 Task: Search one way flight ticket for 3 adults, 3 children in premium economy from King Salmon: King Salmon Airport to Sheridan: Sheridan County Airport on 8-6-2023. Choice of flights is Delta. Number of bags: 9 checked bags. Price is upto 89000. Outbound departure time preference is 15:30.
Action: Mouse moved to (350, 160)
Screenshot: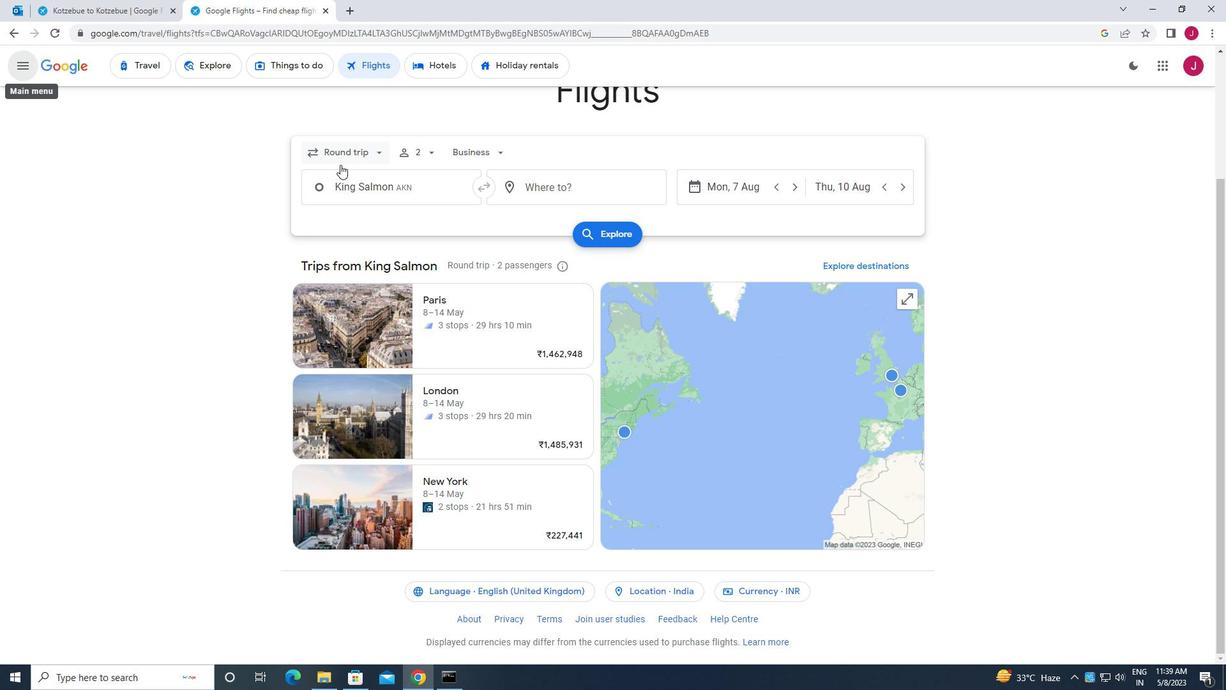 
Action: Mouse pressed left at (350, 160)
Screenshot: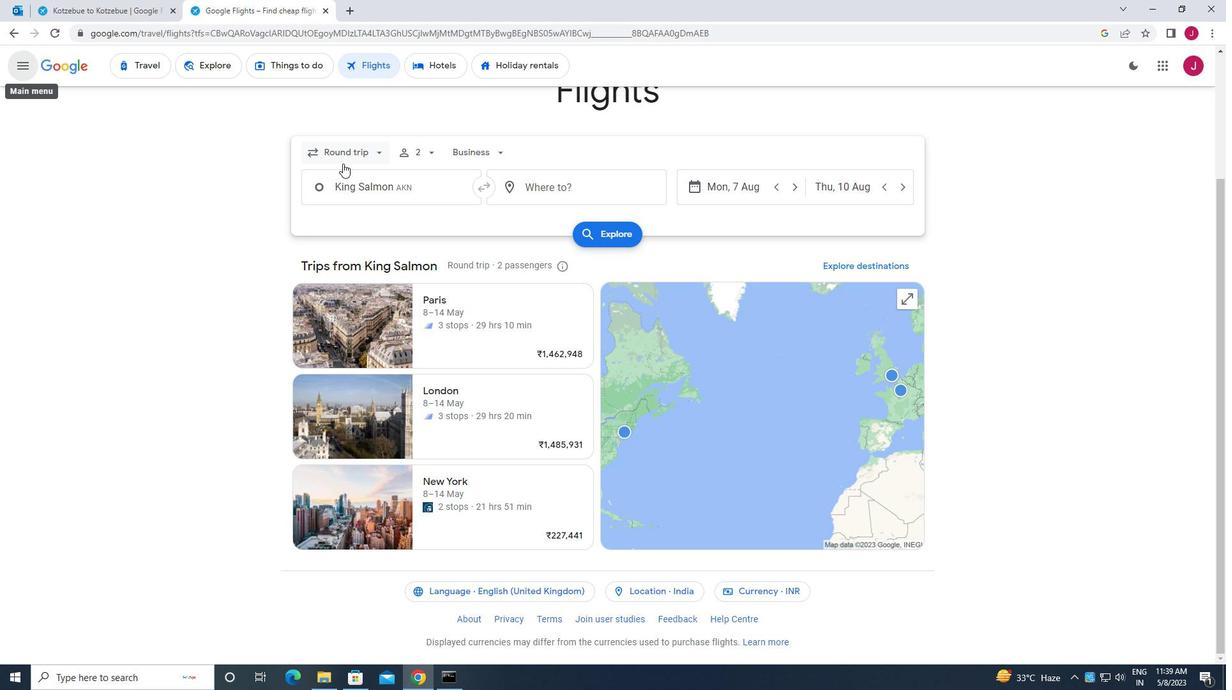 
Action: Mouse moved to (350, 212)
Screenshot: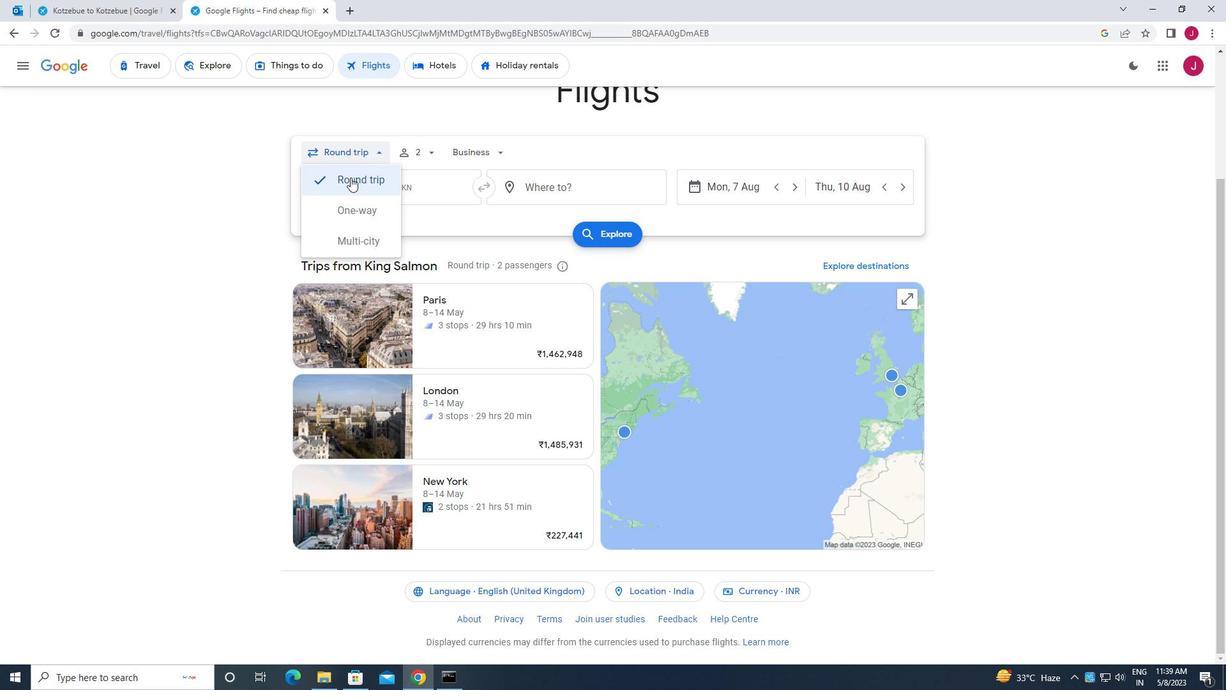 
Action: Mouse pressed left at (350, 212)
Screenshot: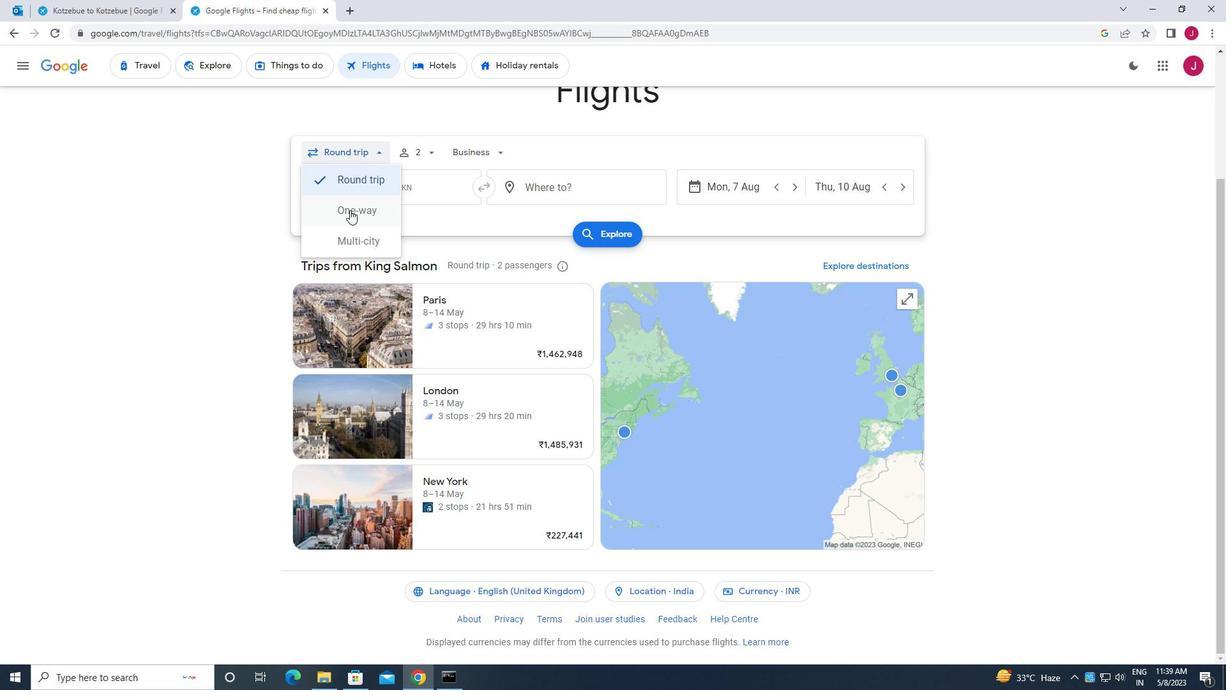 
Action: Mouse moved to (425, 157)
Screenshot: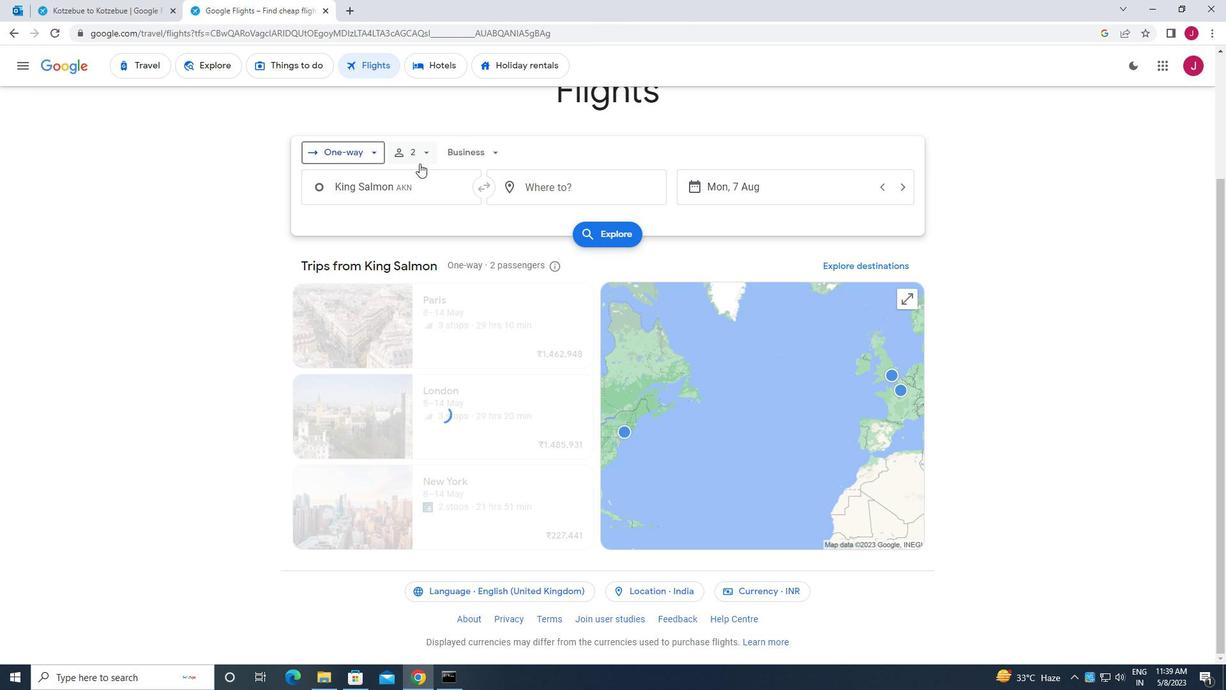 
Action: Mouse pressed left at (425, 157)
Screenshot: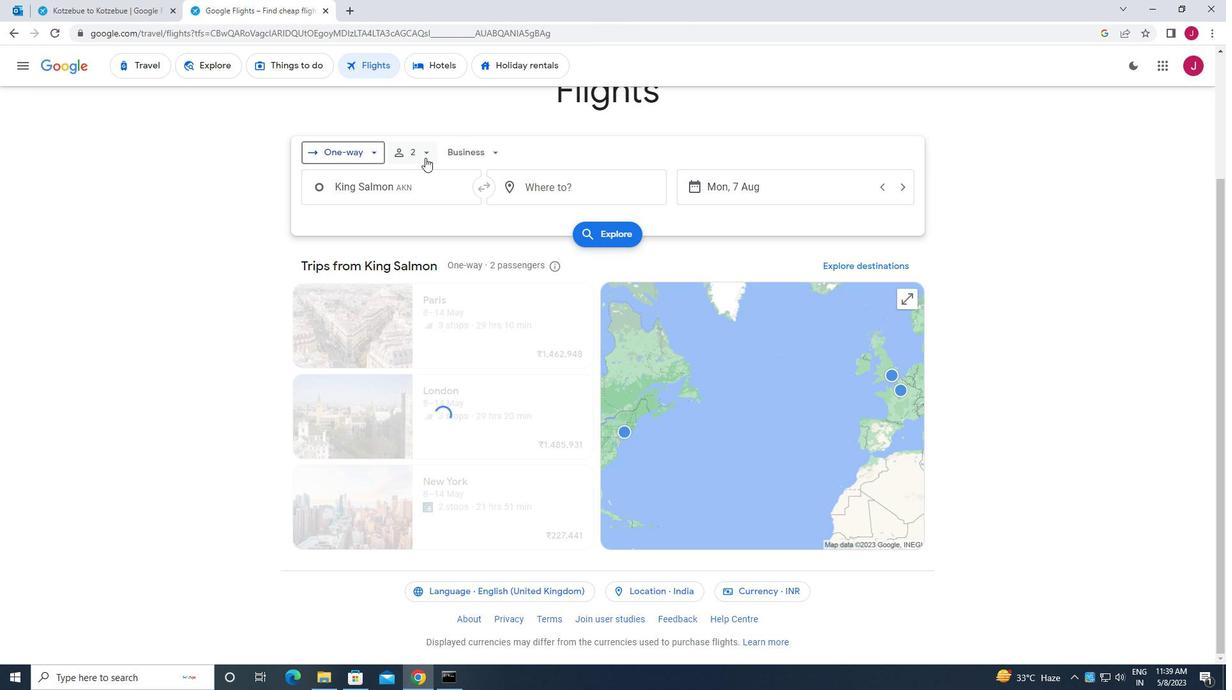 
Action: Mouse moved to (520, 185)
Screenshot: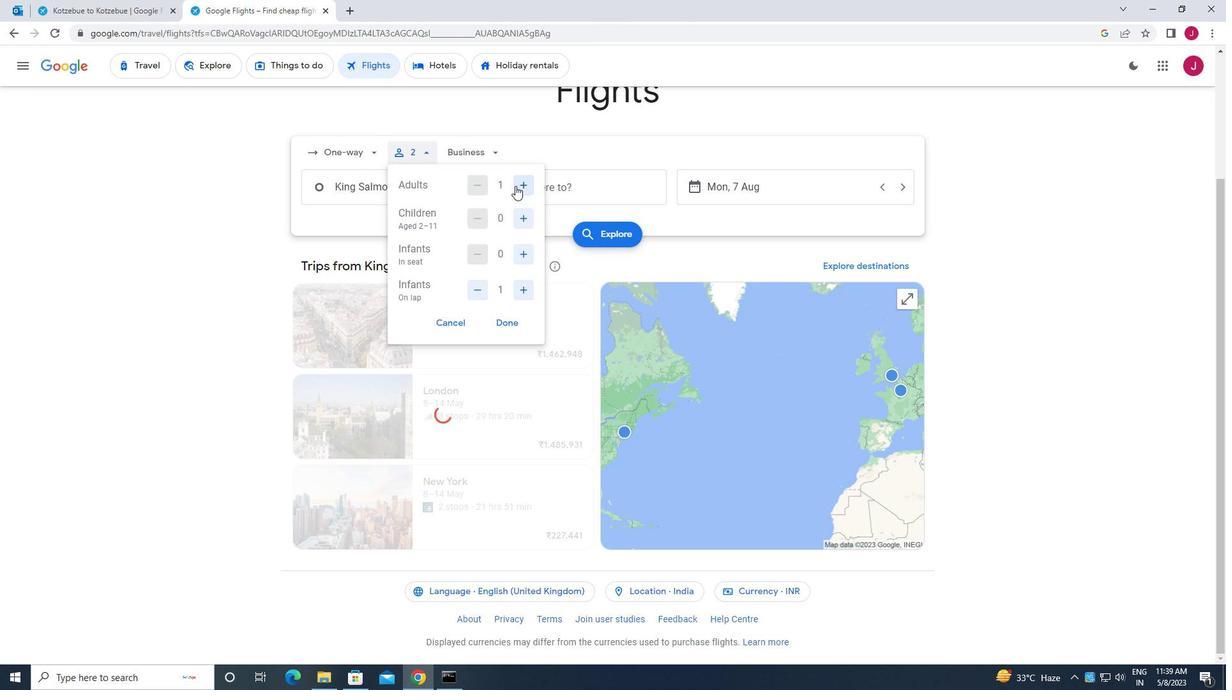 
Action: Mouse pressed left at (520, 185)
Screenshot: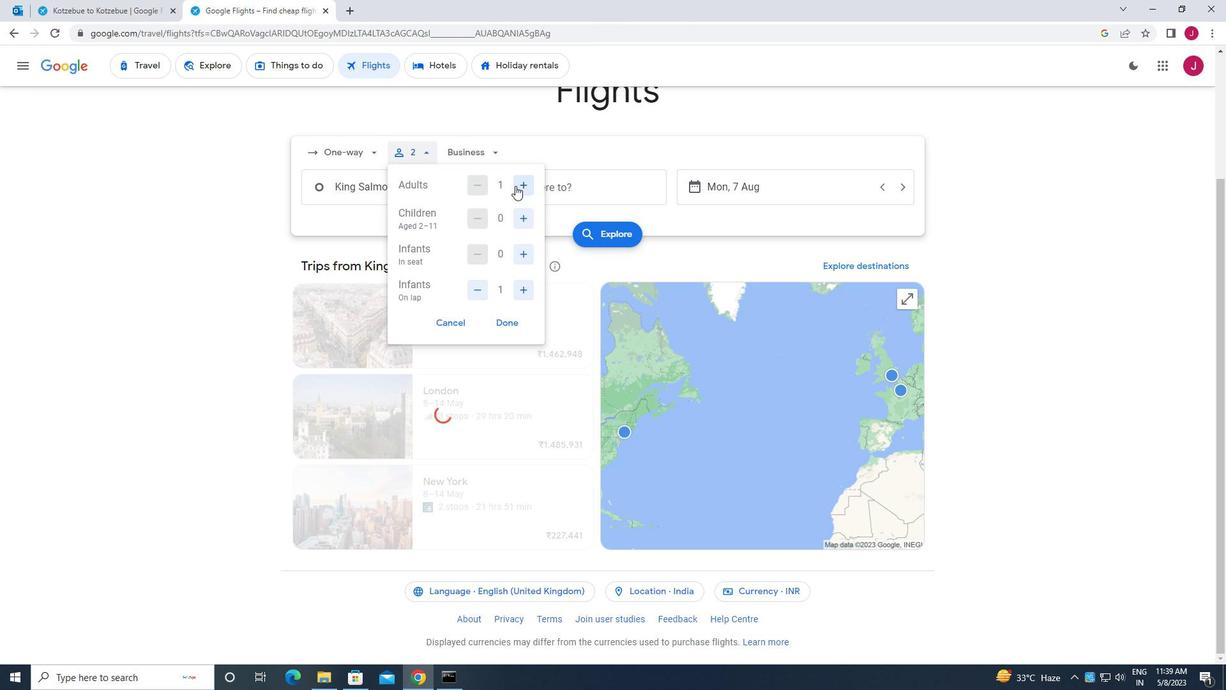 
Action: Mouse pressed left at (520, 185)
Screenshot: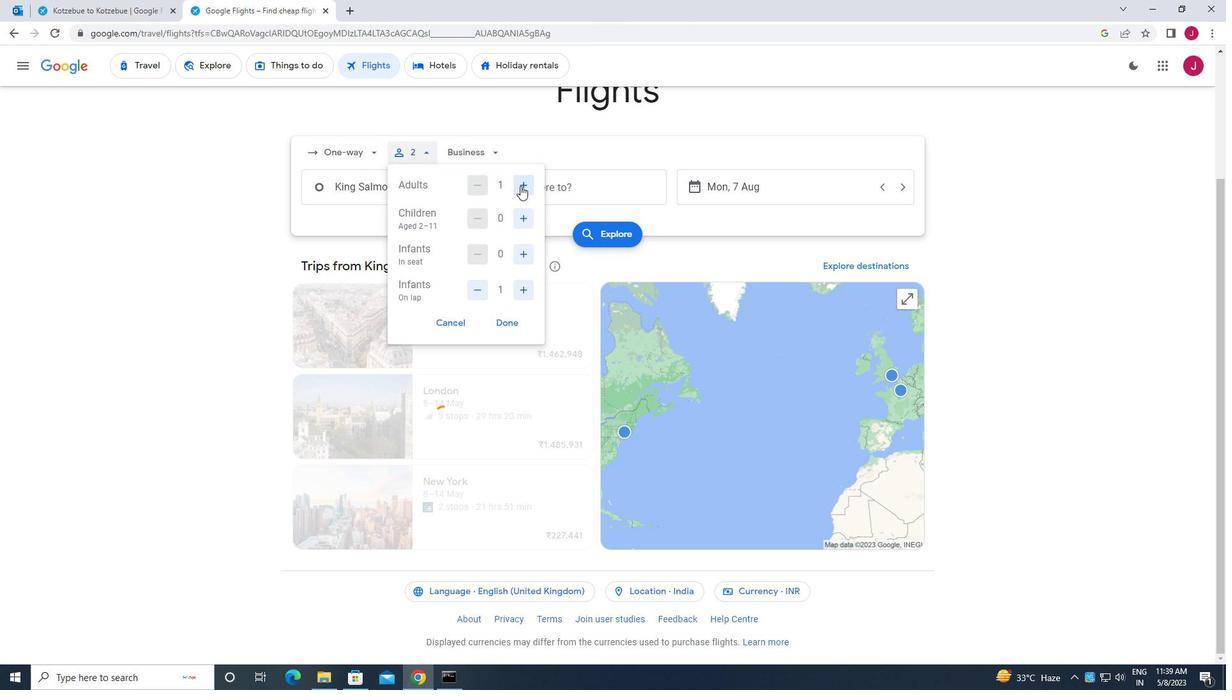 
Action: Mouse moved to (523, 215)
Screenshot: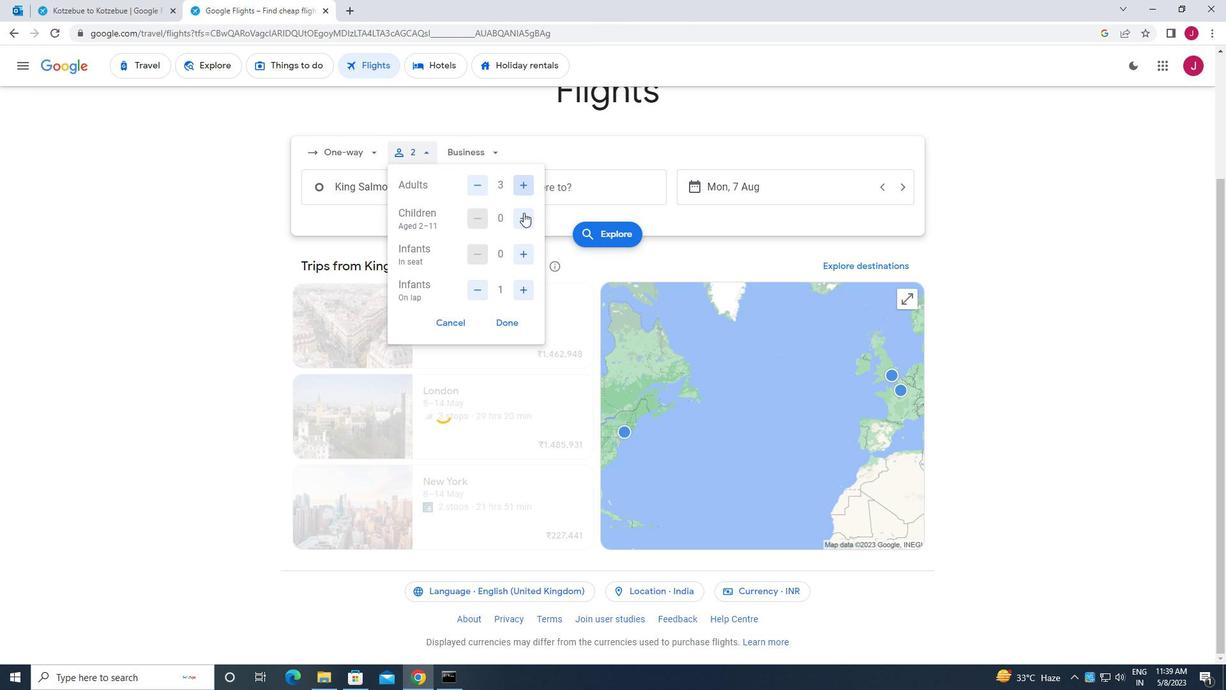 
Action: Mouse pressed left at (523, 215)
Screenshot: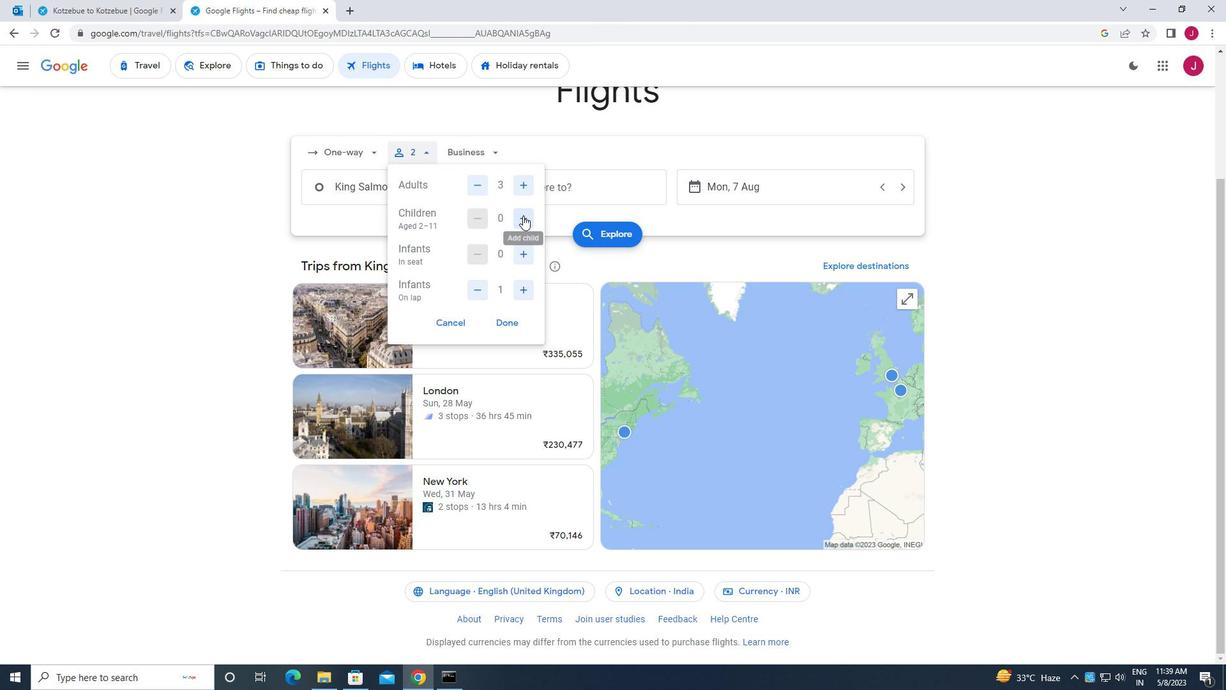 
Action: Mouse pressed left at (523, 215)
Screenshot: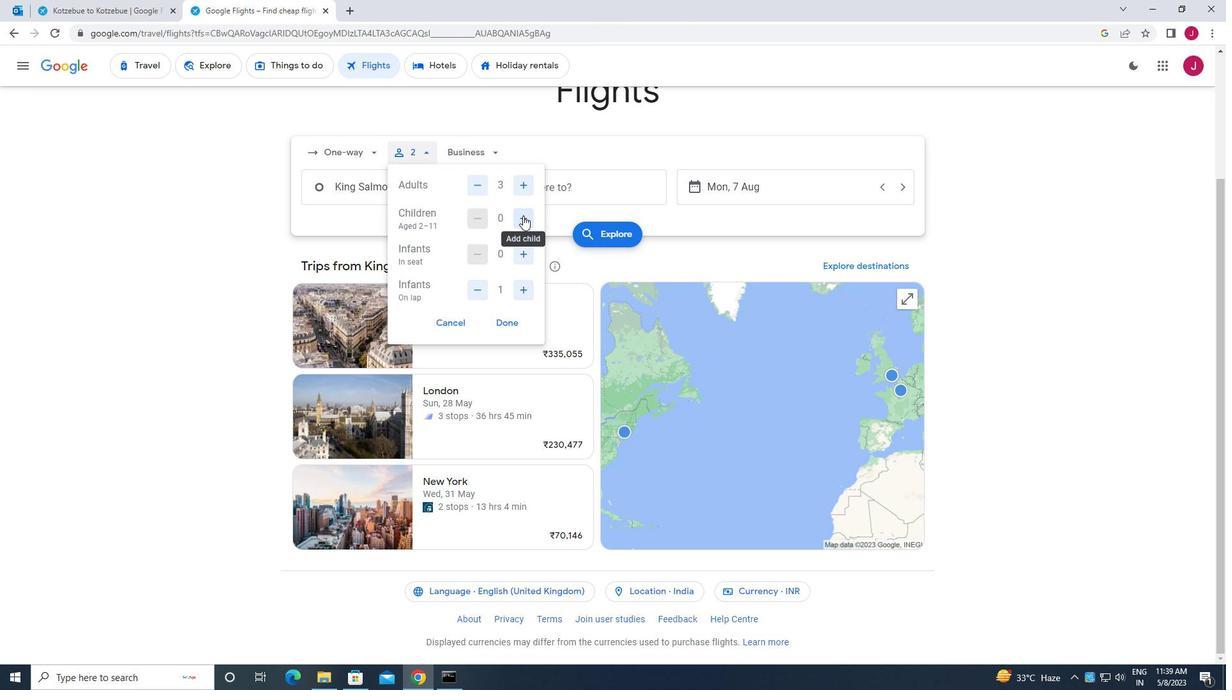 
Action: Mouse pressed left at (523, 215)
Screenshot: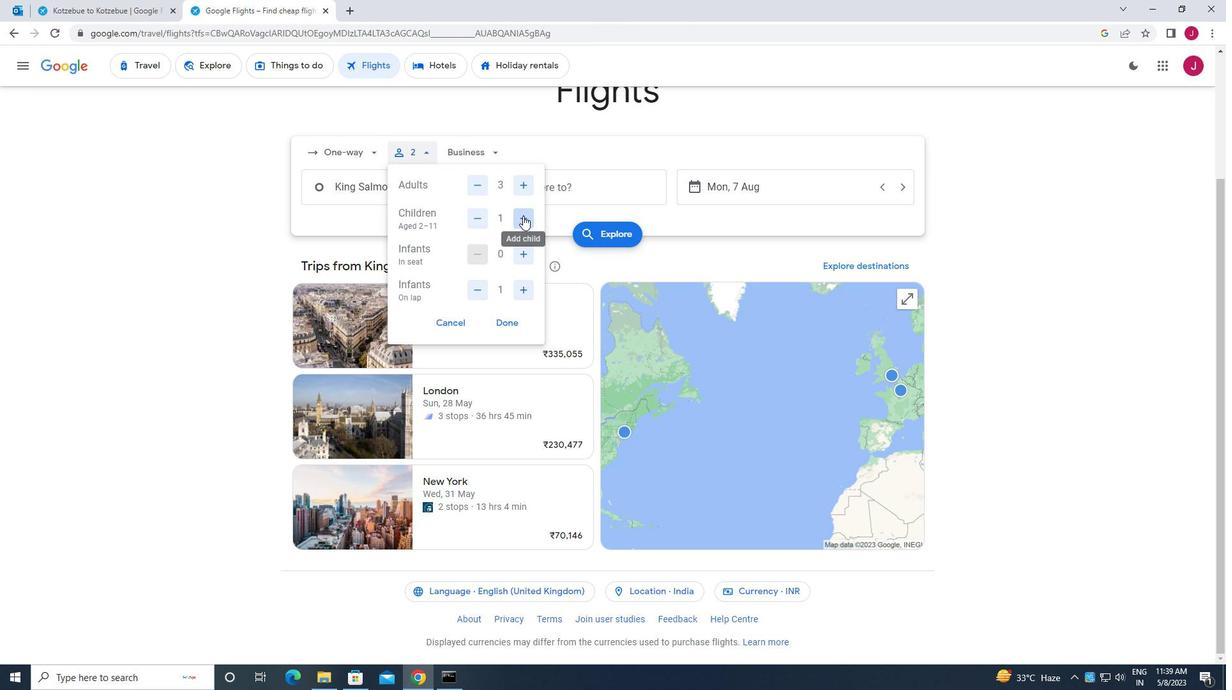 
Action: Mouse moved to (505, 325)
Screenshot: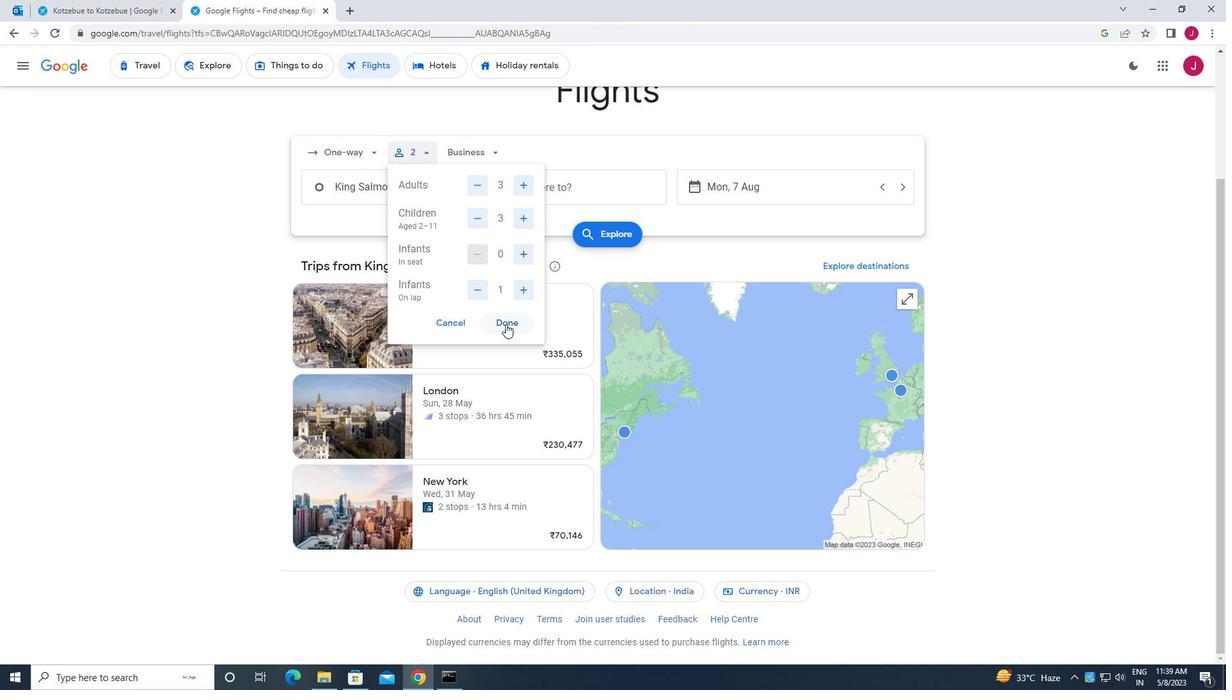 
Action: Mouse pressed left at (505, 325)
Screenshot: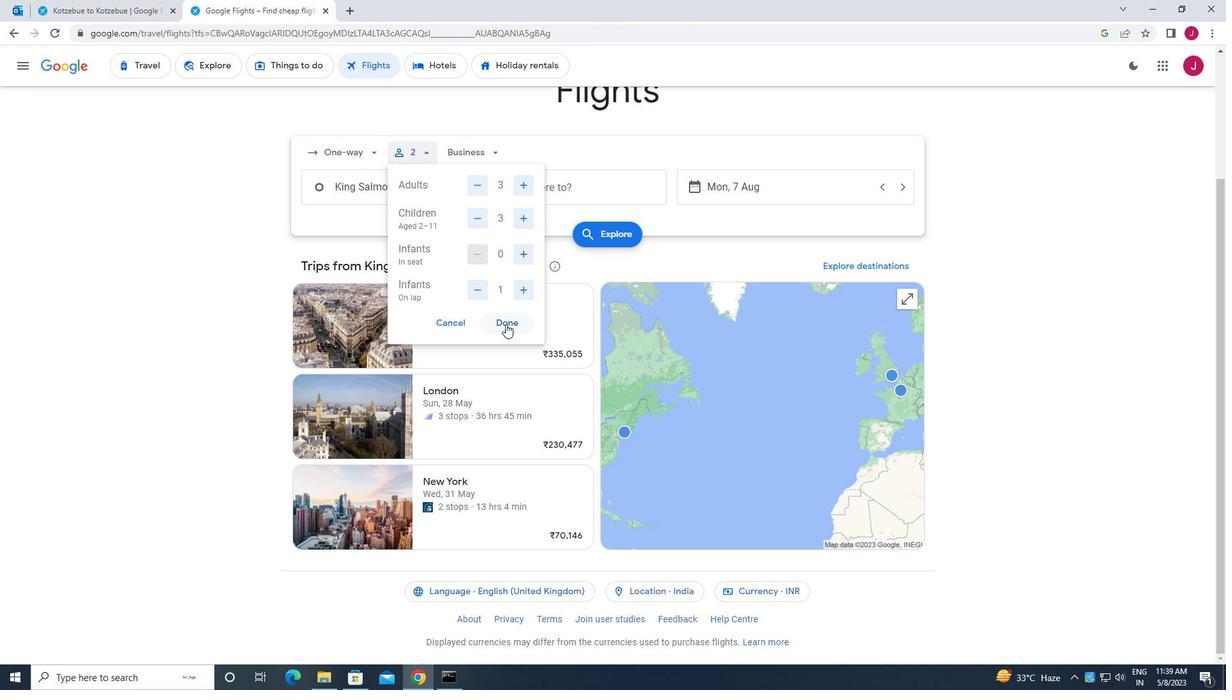 
Action: Mouse moved to (480, 155)
Screenshot: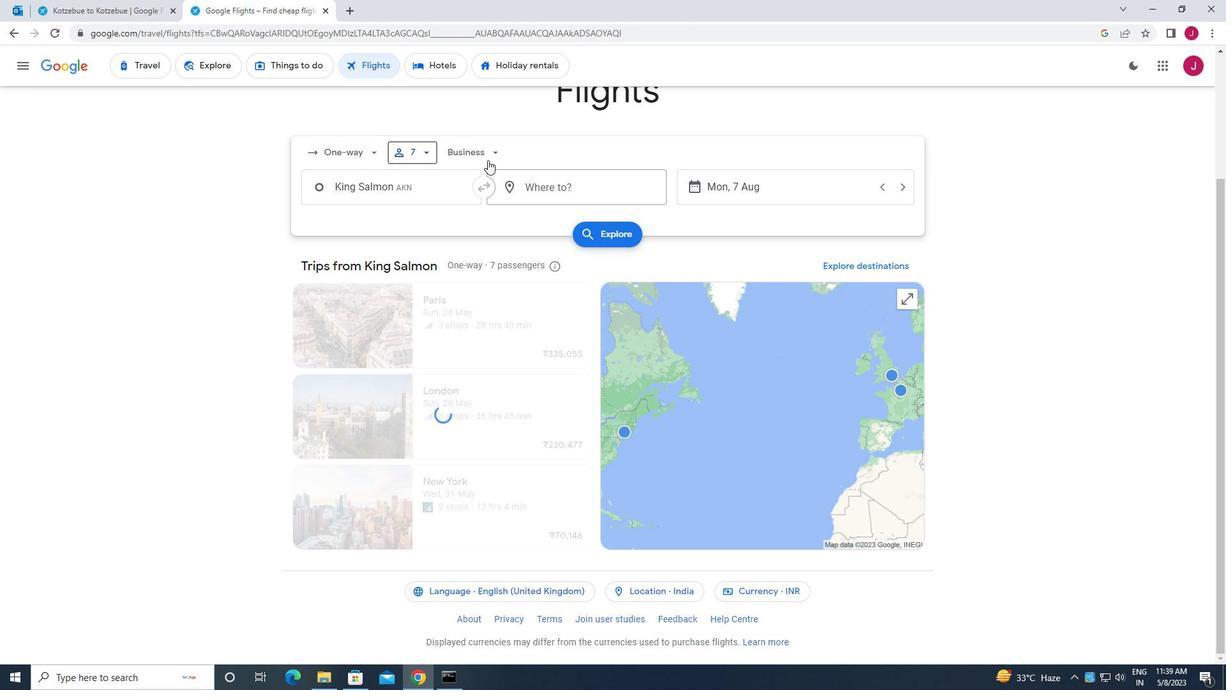 
Action: Mouse pressed left at (480, 155)
Screenshot: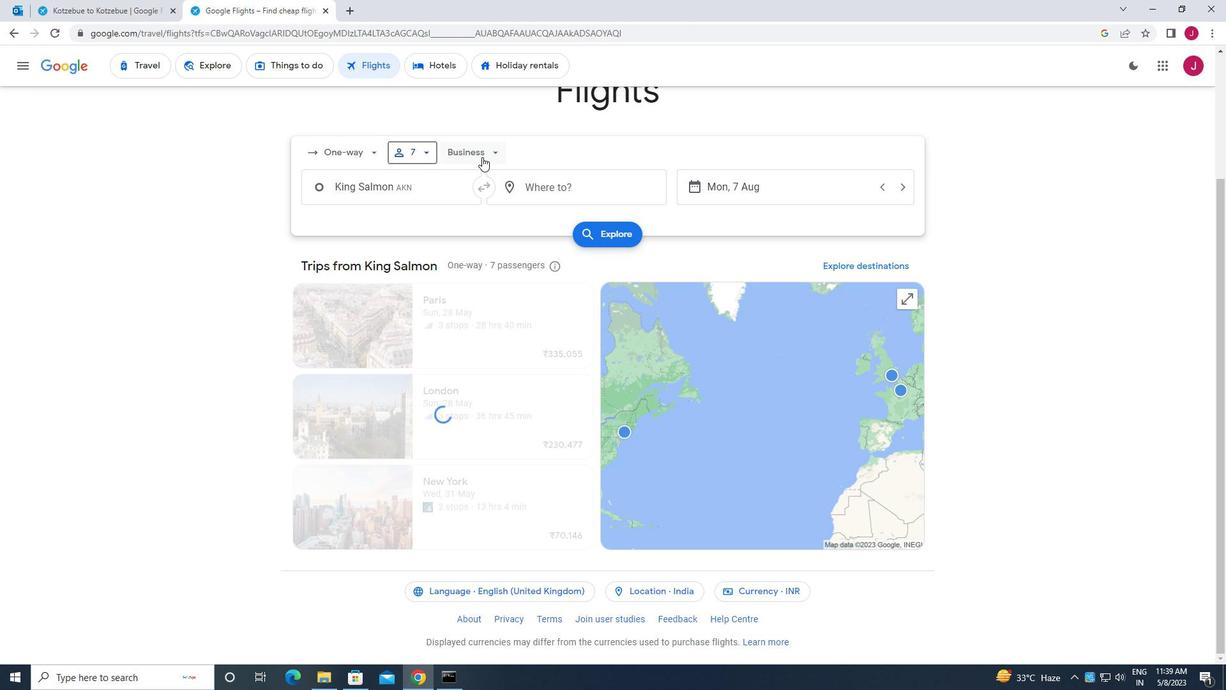 
Action: Mouse moved to (501, 210)
Screenshot: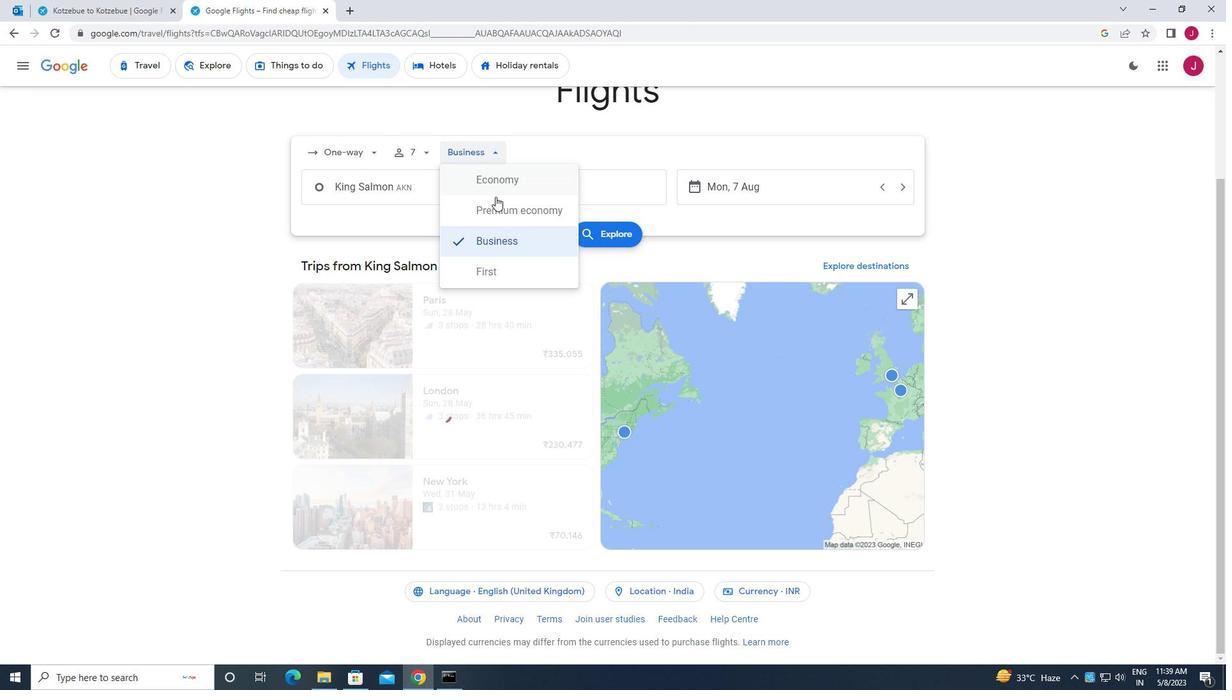 
Action: Mouse pressed left at (501, 210)
Screenshot: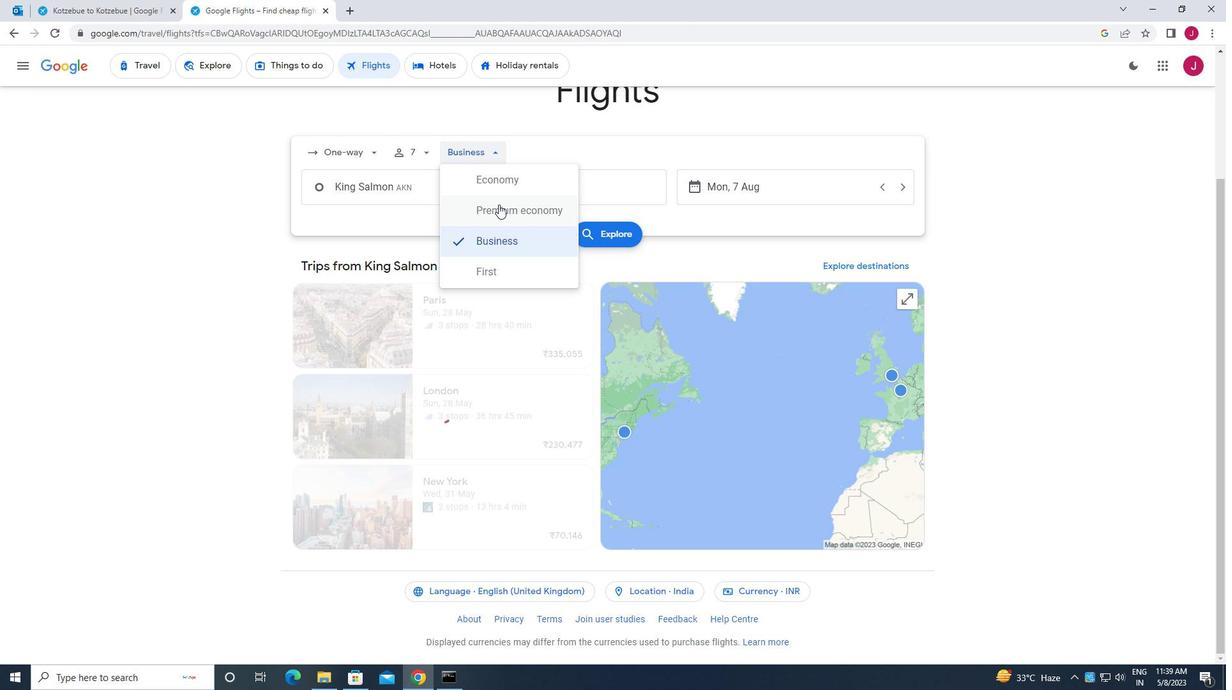
Action: Mouse moved to (393, 185)
Screenshot: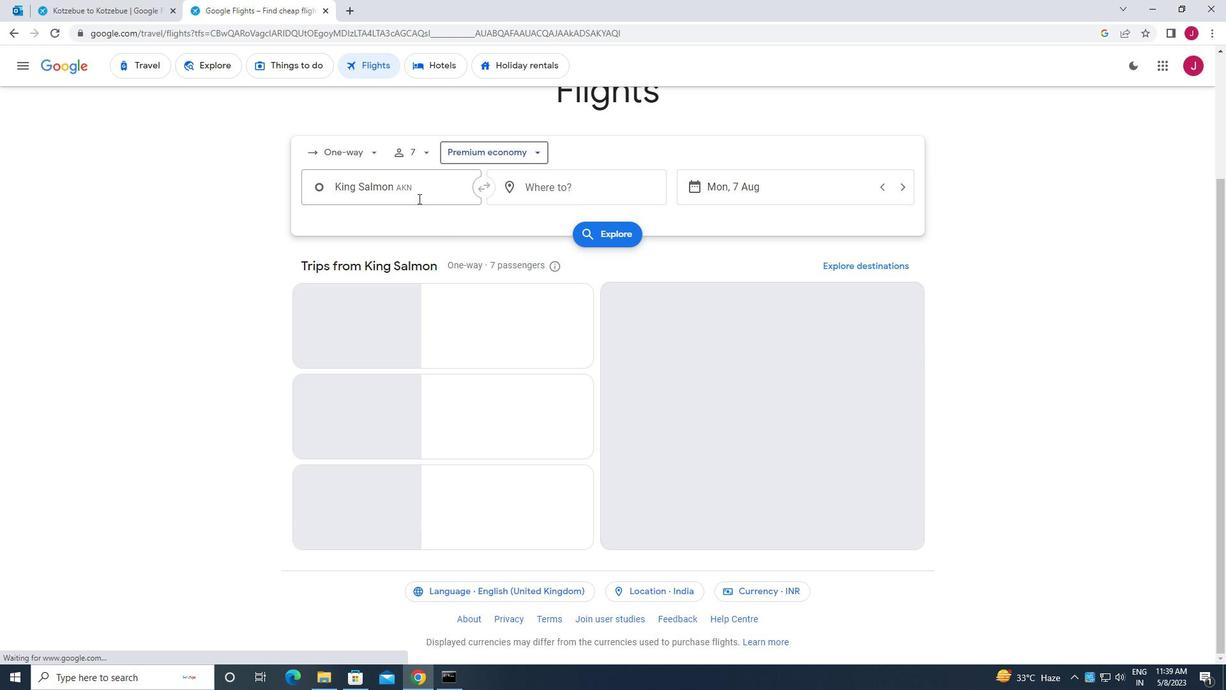 
Action: Mouse pressed left at (393, 185)
Screenshot: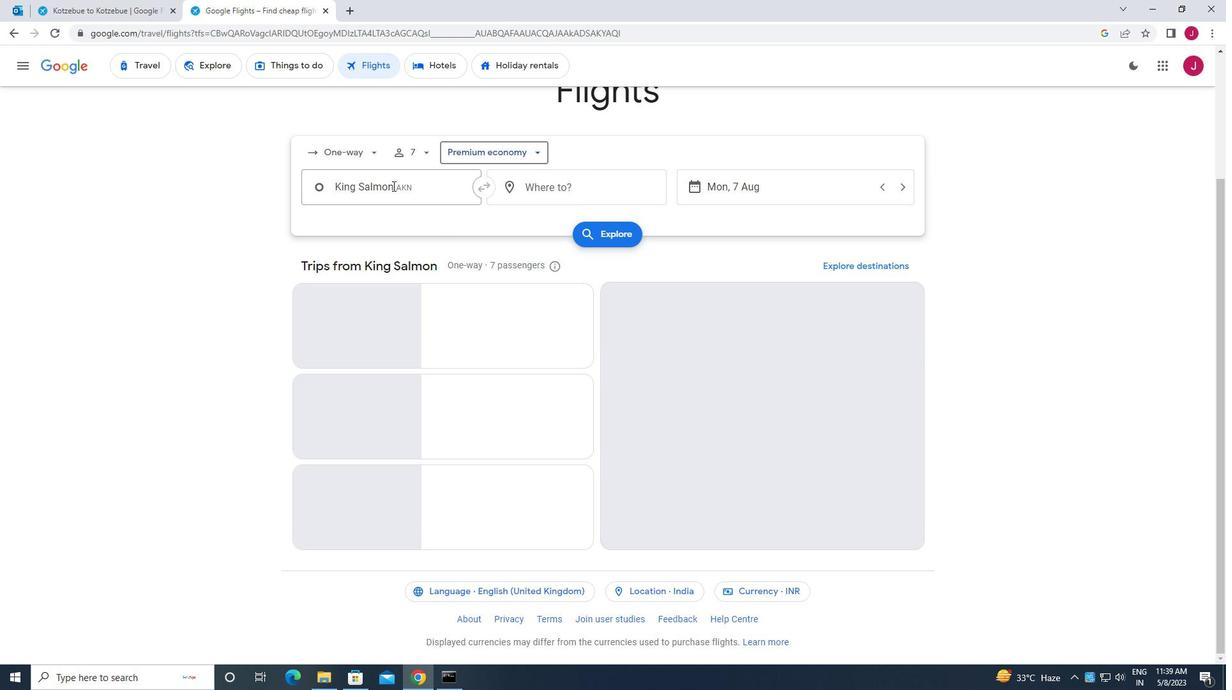 
Action: Key pressed king<Key.space>sa
Screenshot: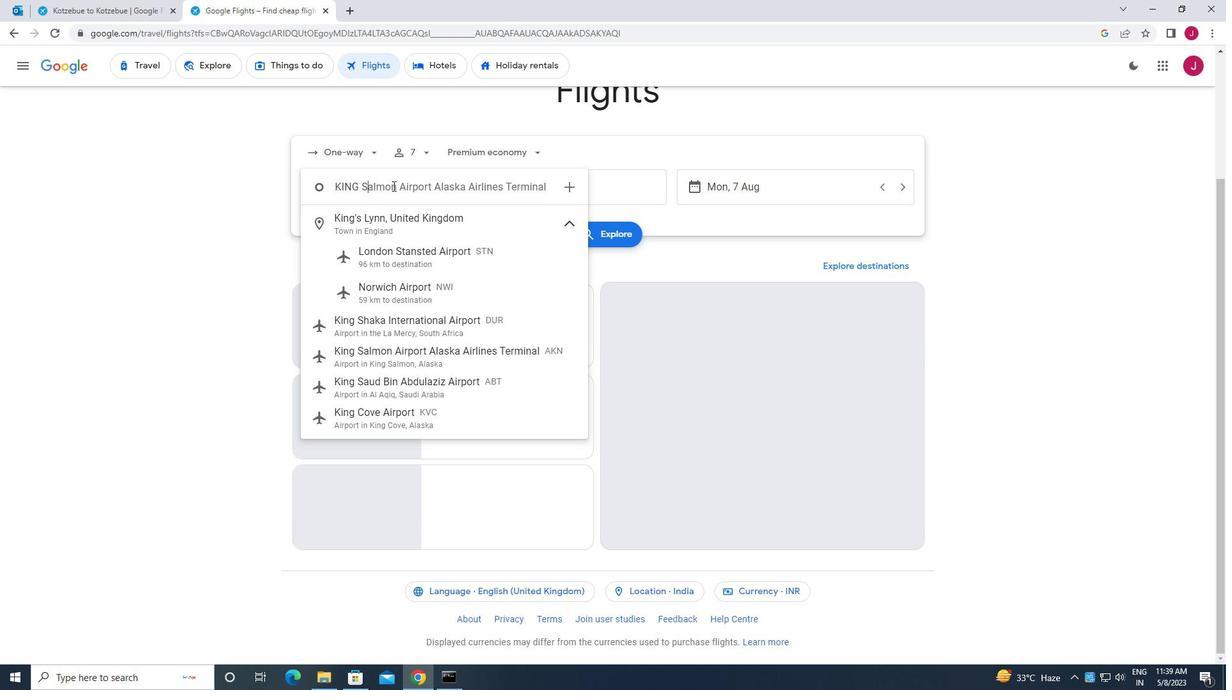 
Action: Mouse moved to (428, 223)
Screenshot: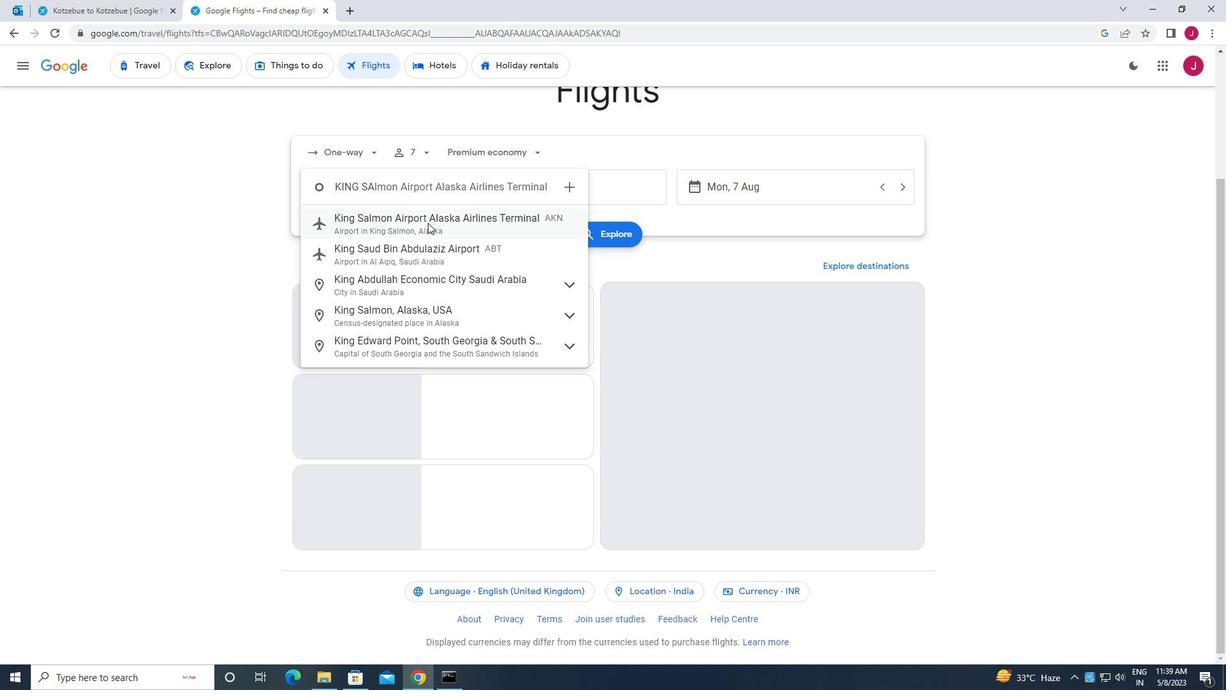 
Action: Key pressed lman<Key.backspace>\<Key.backspace><Key.backspace>
Screenshot: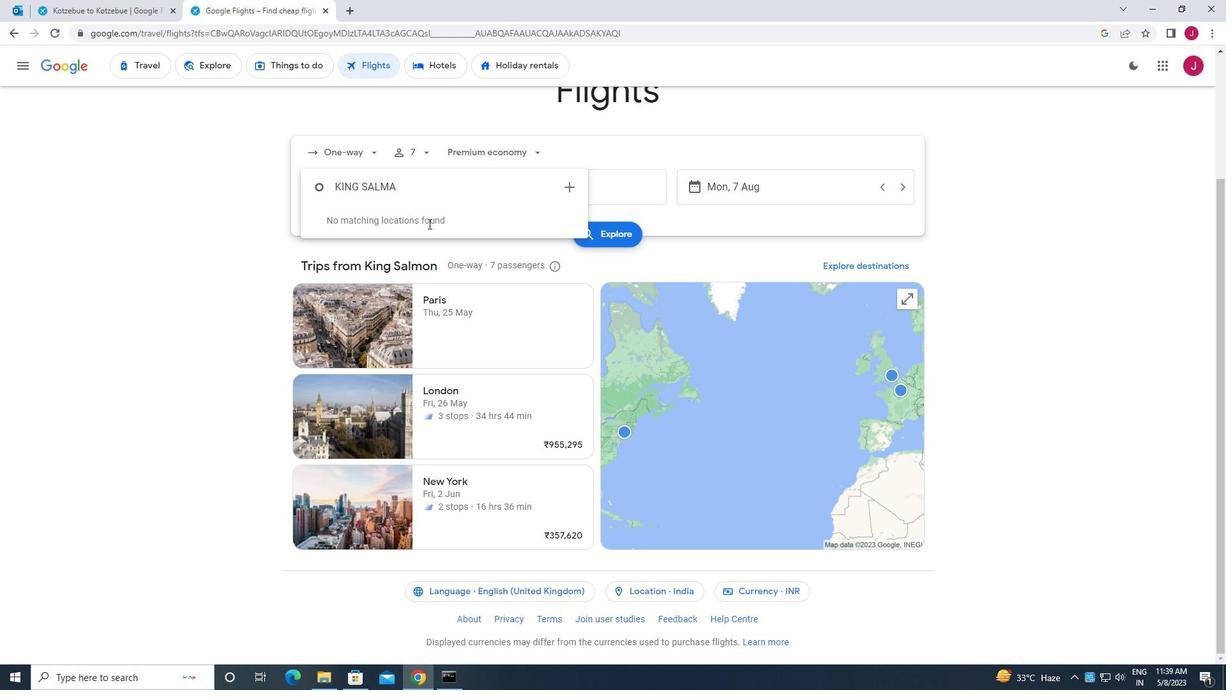 
Action: Mouse pressed left at (428, 223)
Screenshot: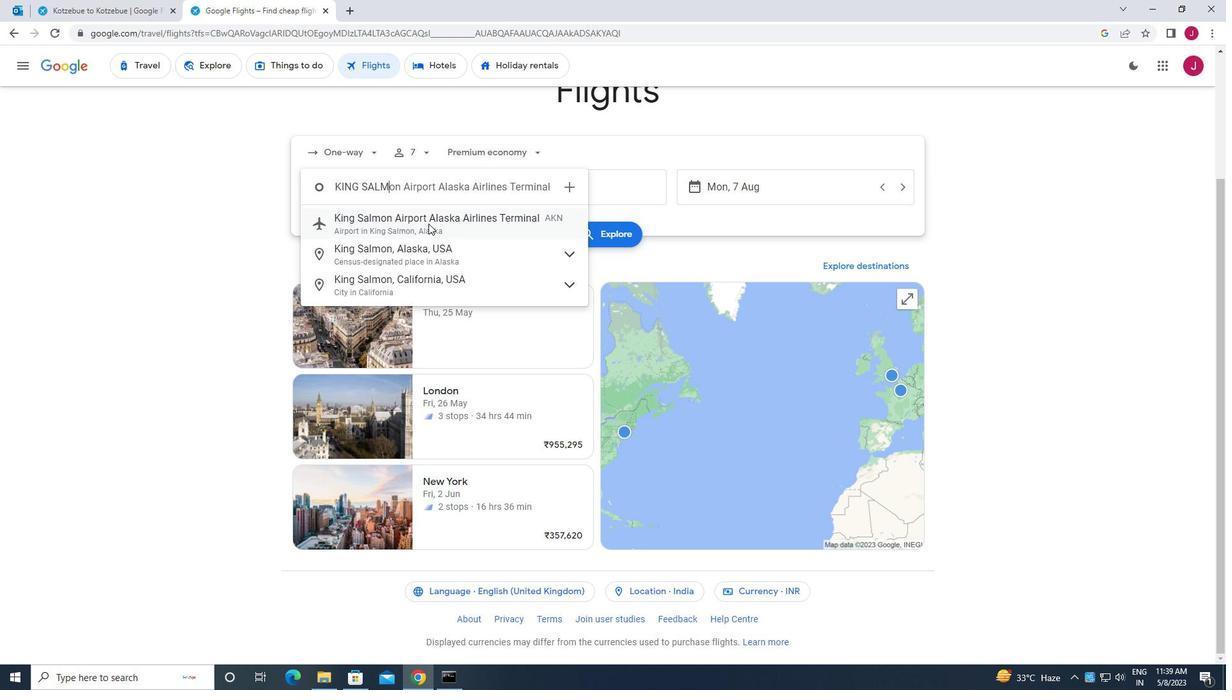 
Action: Mouse moved to (608, 184)
Screenshot: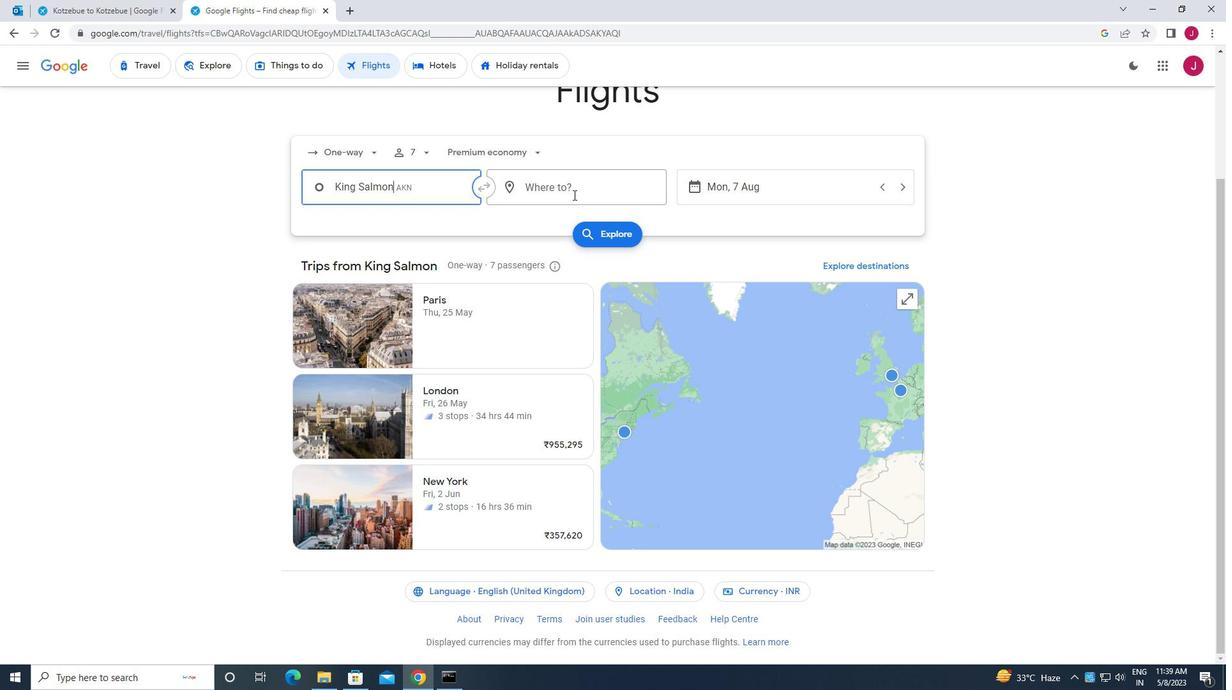 
Action: Mouse pressed left at (608, 184)
Screenshot: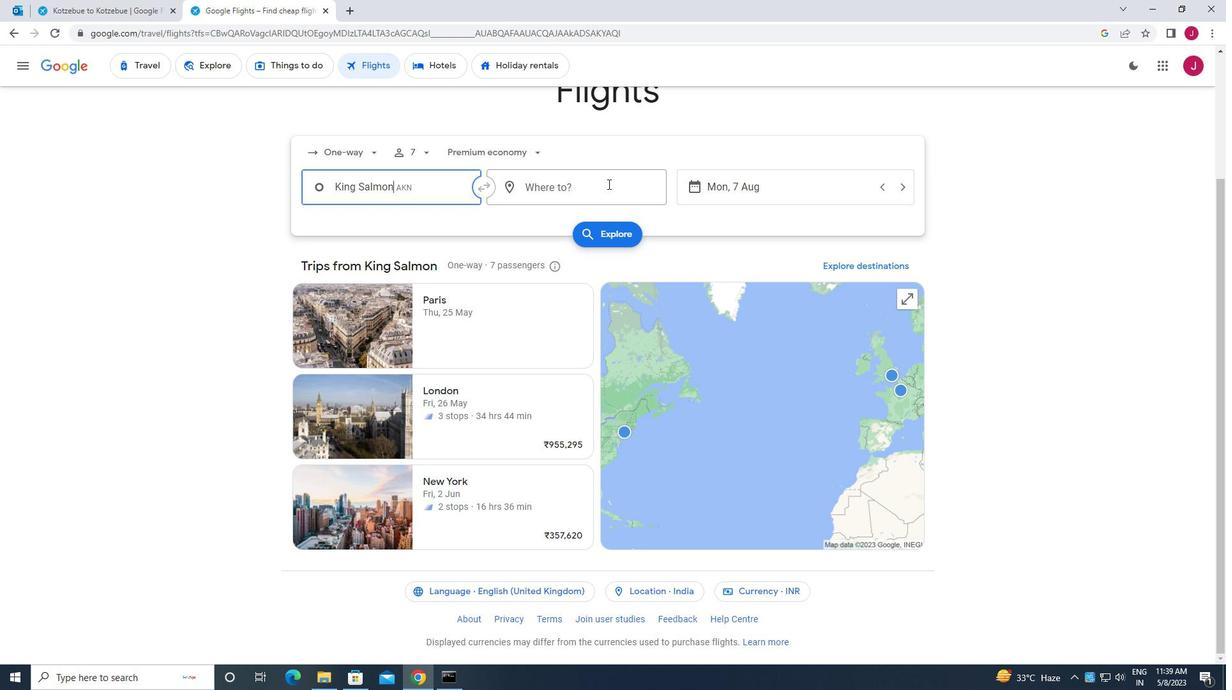 
Action: Mouse moved to (595, 190)
Screenshot: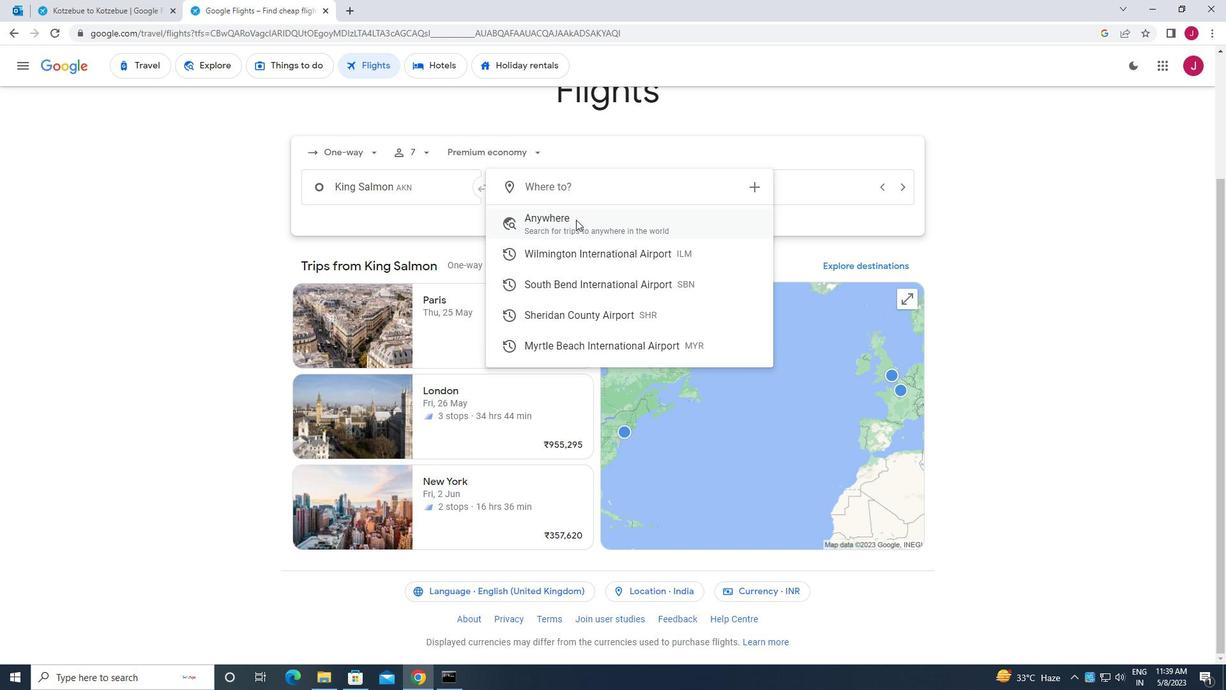 
Action: Key pressed sherid
Screenshot: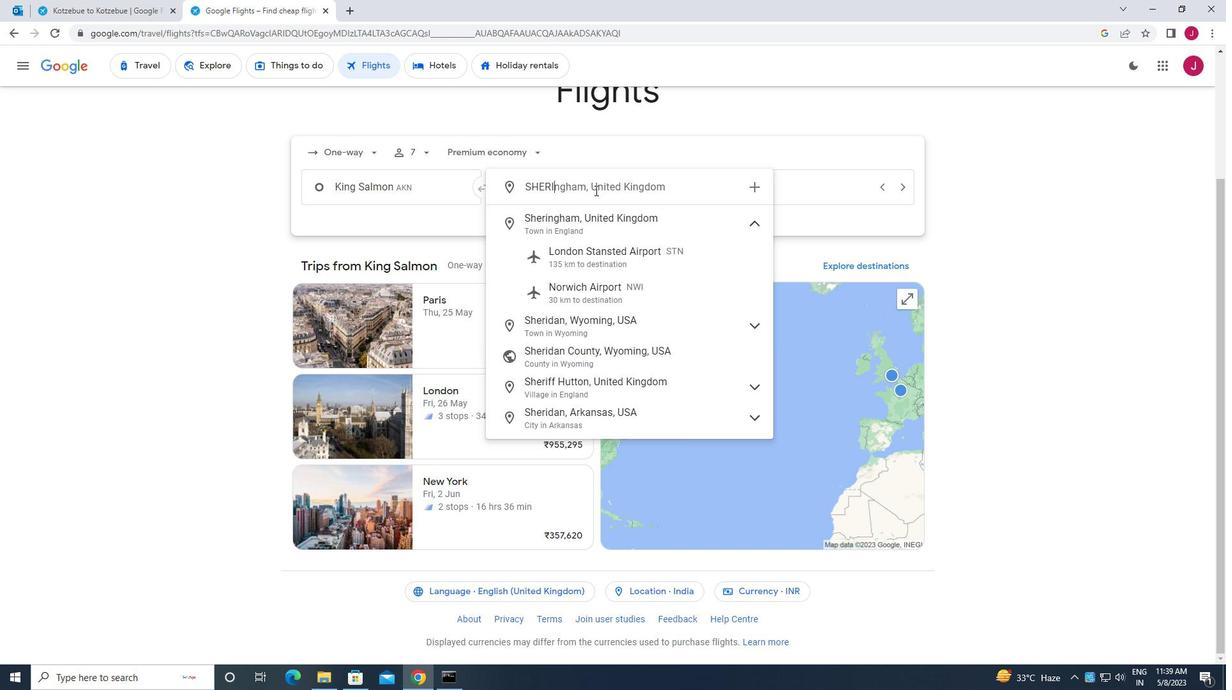 
Action: Mouse moved to (621, 249)
Screenshot: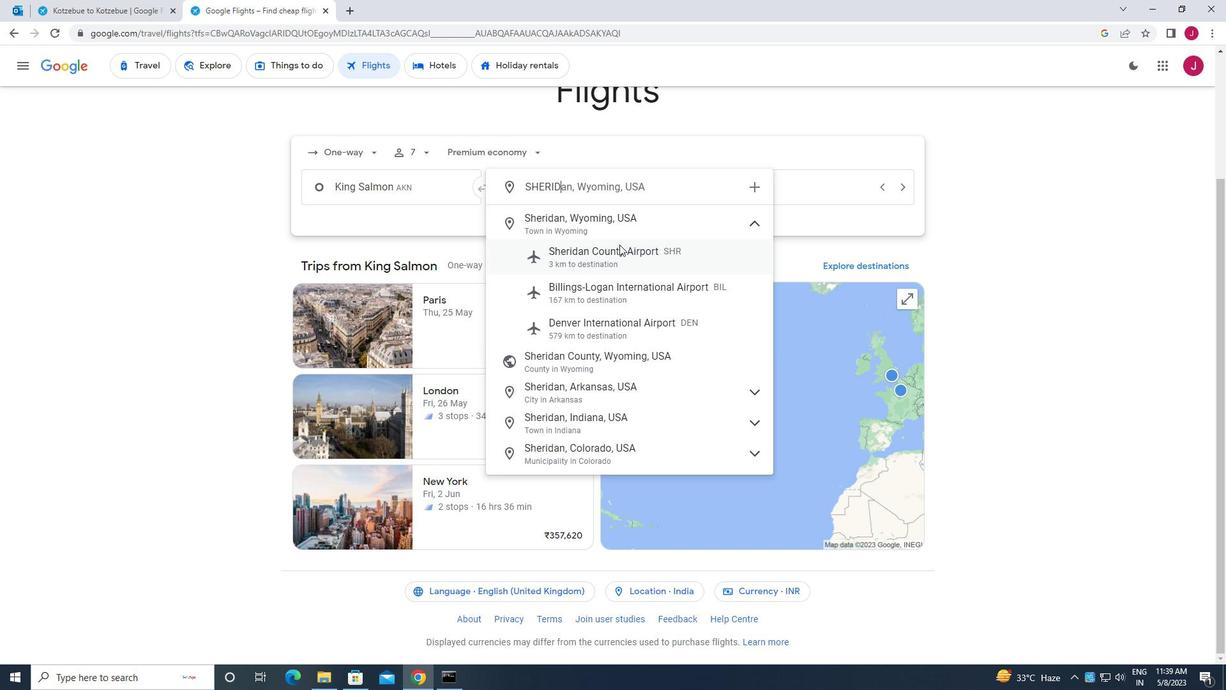 
Action: Mouse pressed left at (621, 249)
Screenshot: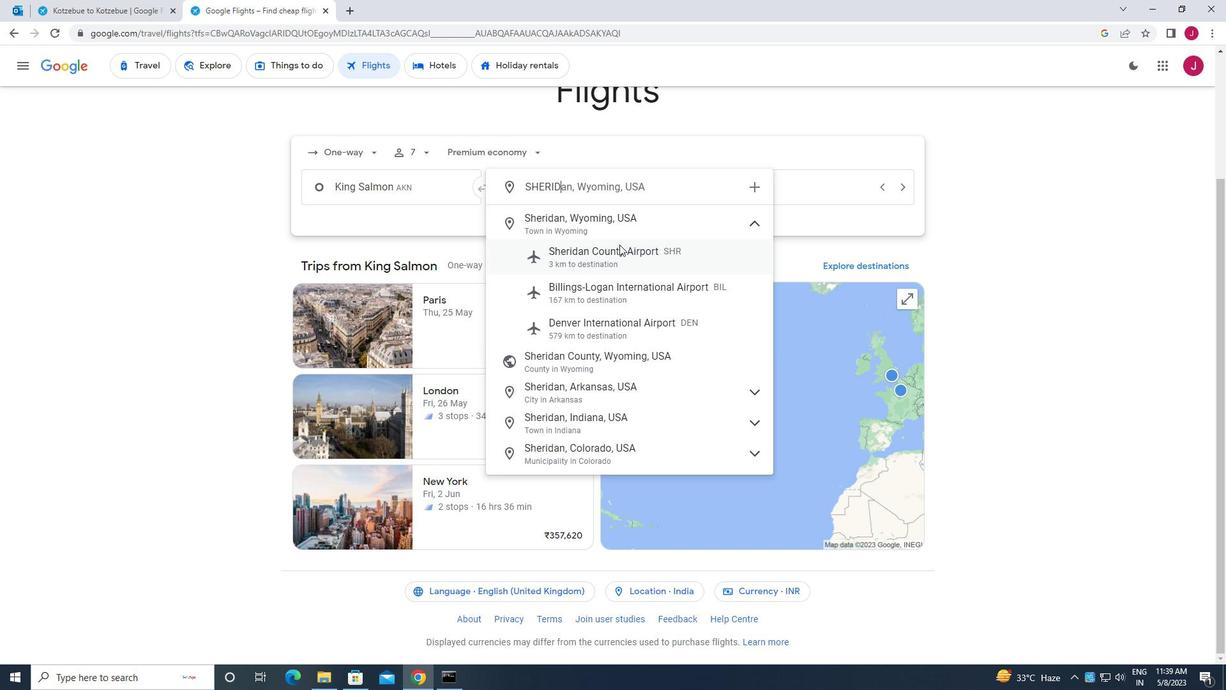 
Action: Mouse moved to (773, 194)
Screenshot: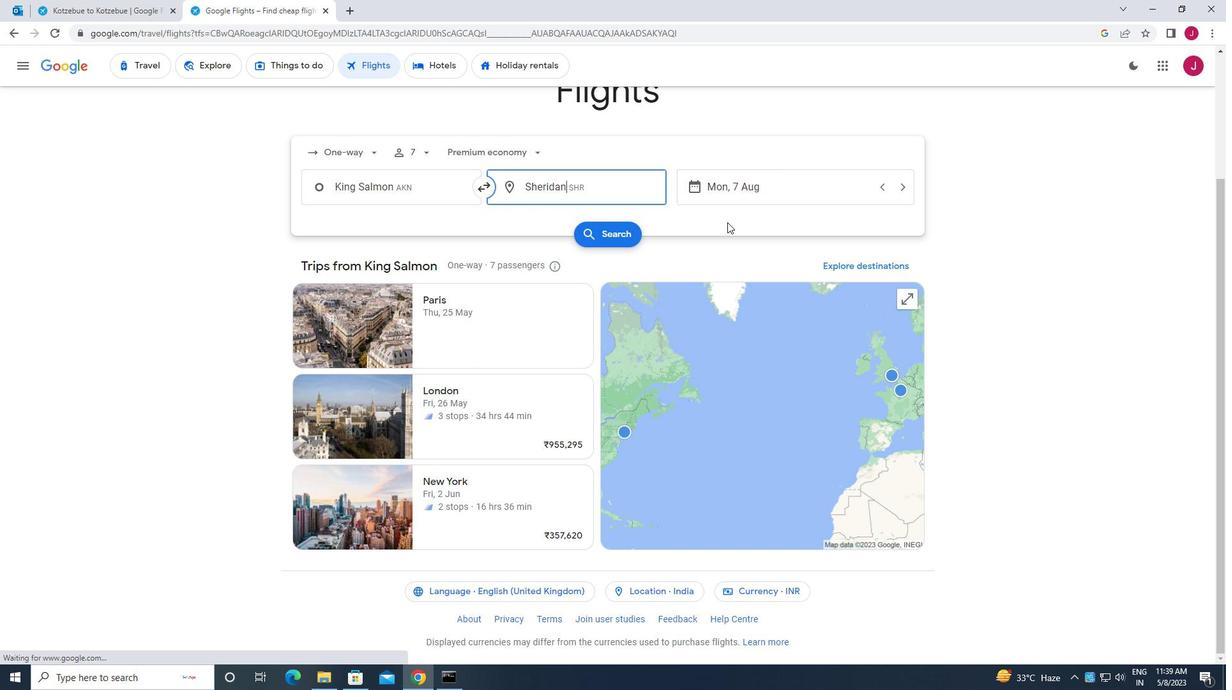 
Action: Mouse pressed left at (773, 194)
Screenshot: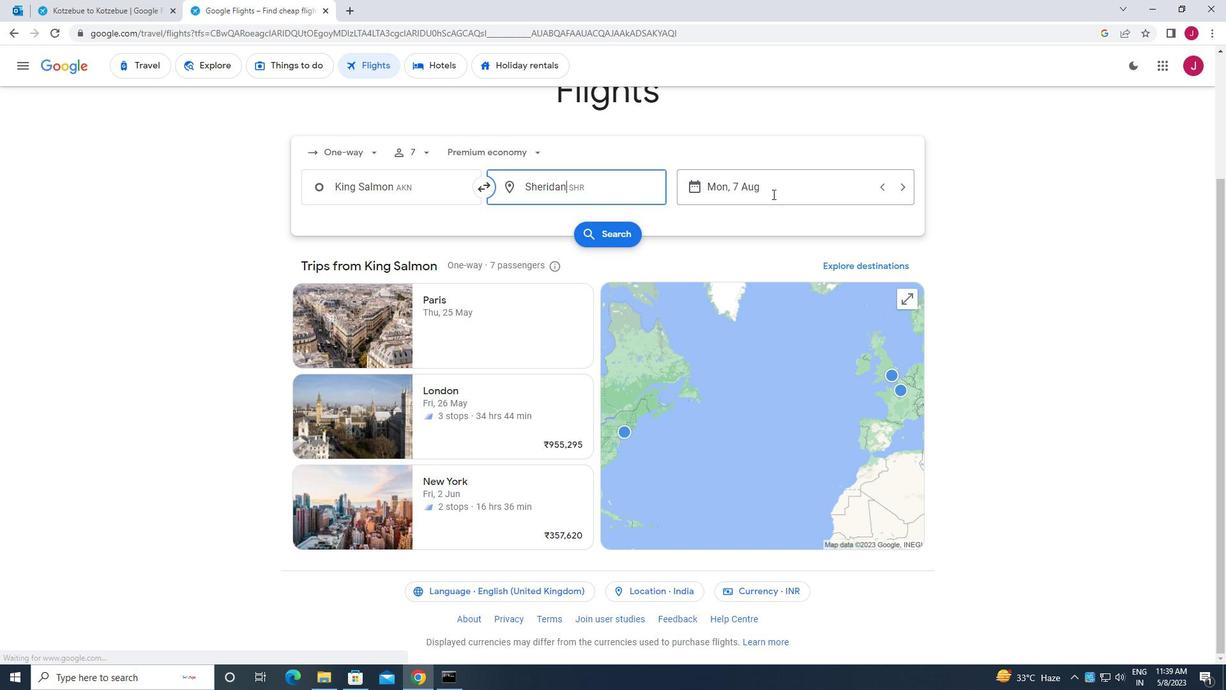 
Action: Mouse moved to (472, 317)
Screenshot: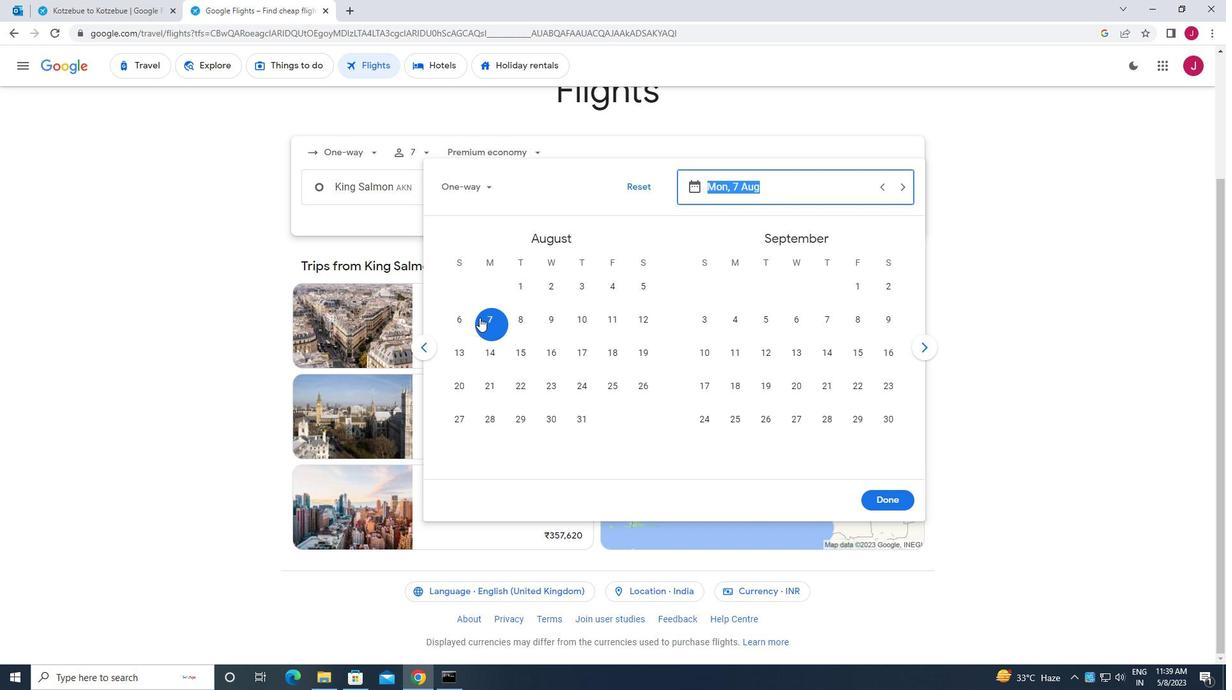 
Action: Mouse pressed left at (472, 317)
Screenshot: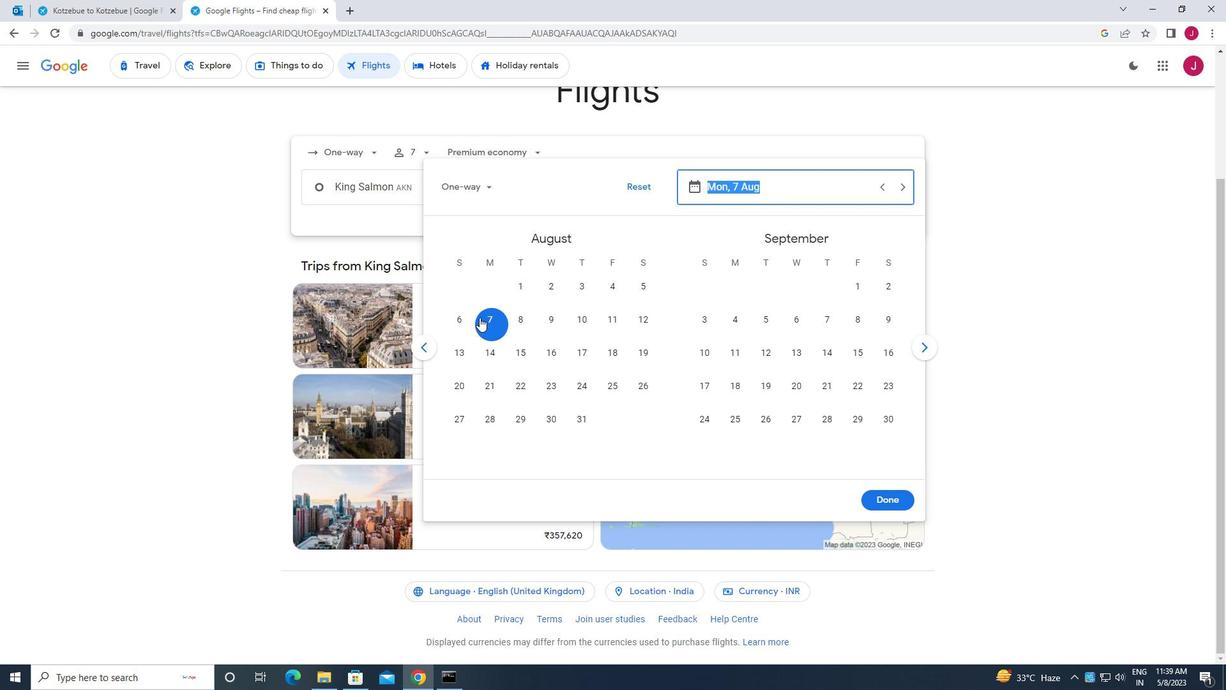 
Action: Mouse moved to (889, 499)
Screenshot: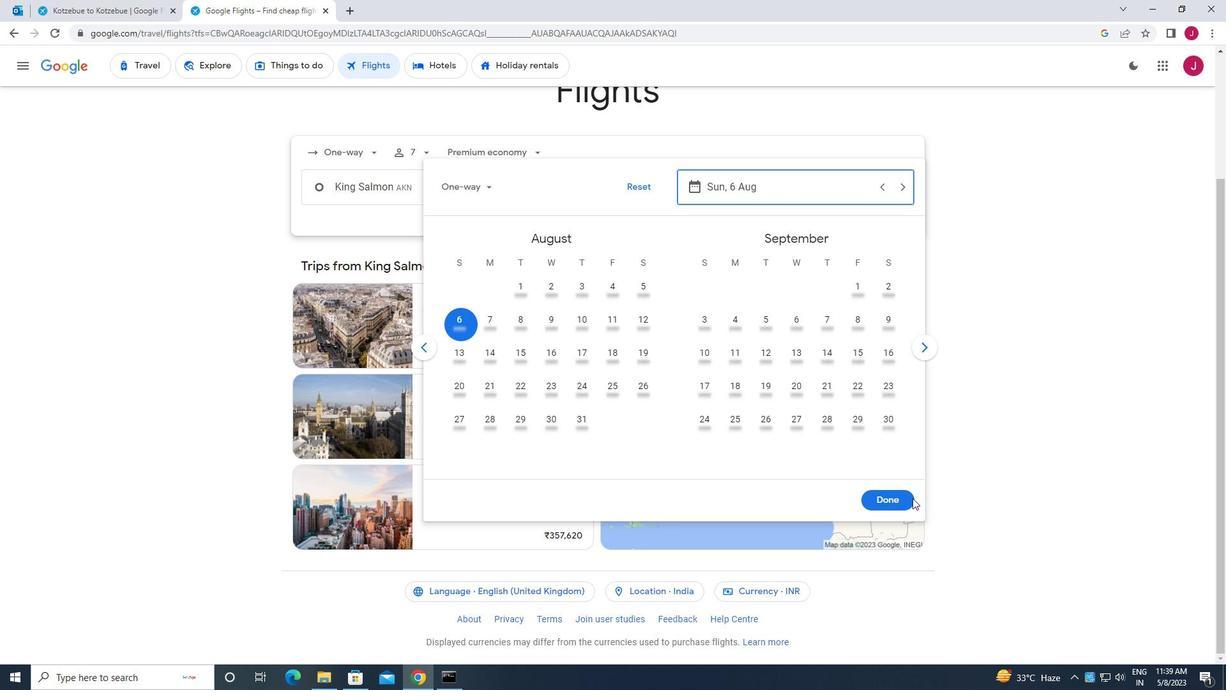 
Action: Mouse pressed left at (889, 499)
Screenshot: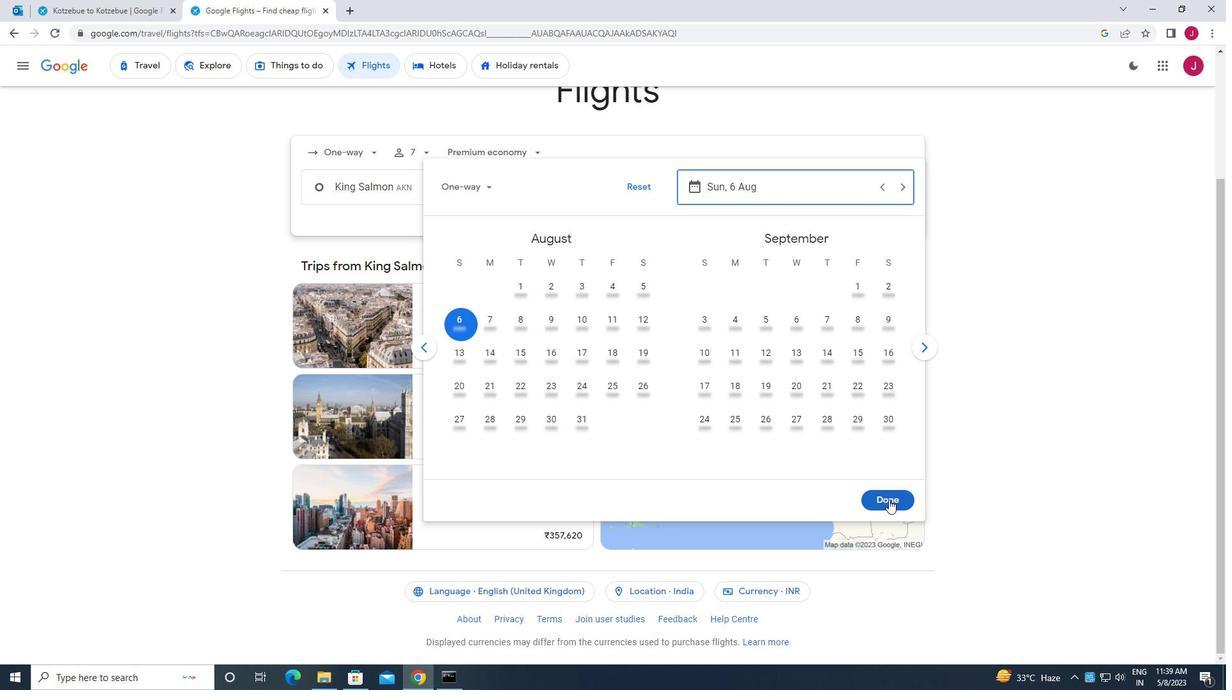 
Action: Mouse moved to (619, 232)
Screenshot: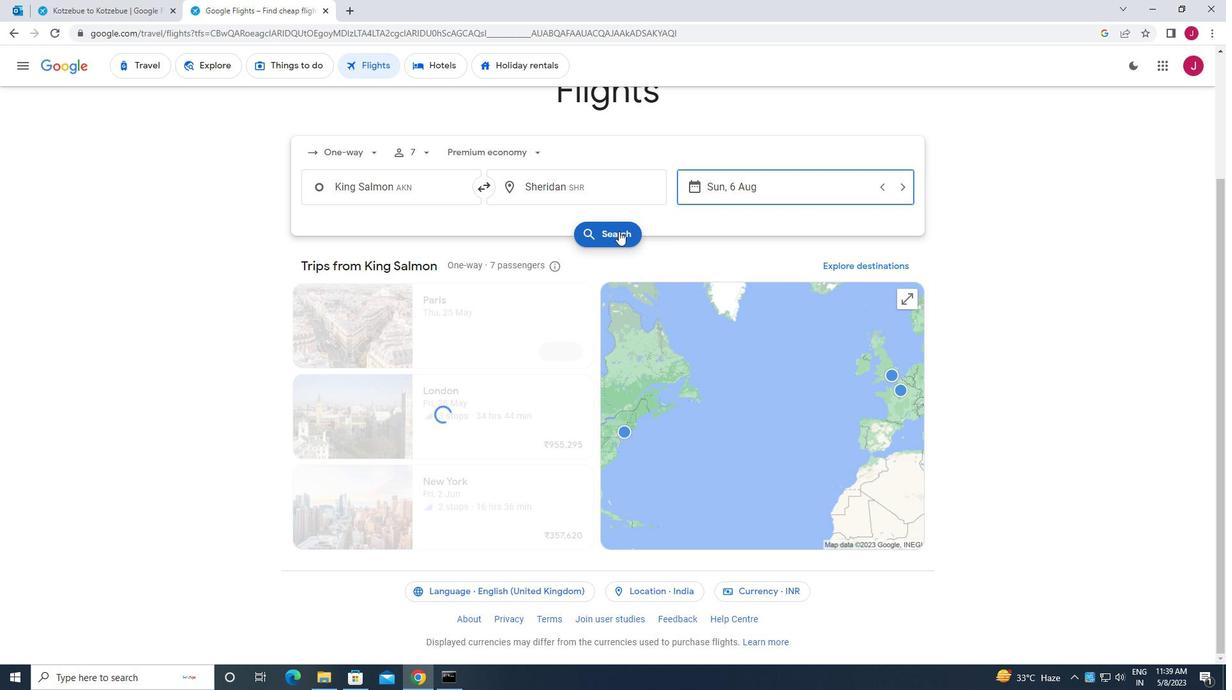 
Action: Mouse pressed left at (619, 232)
Screenshot: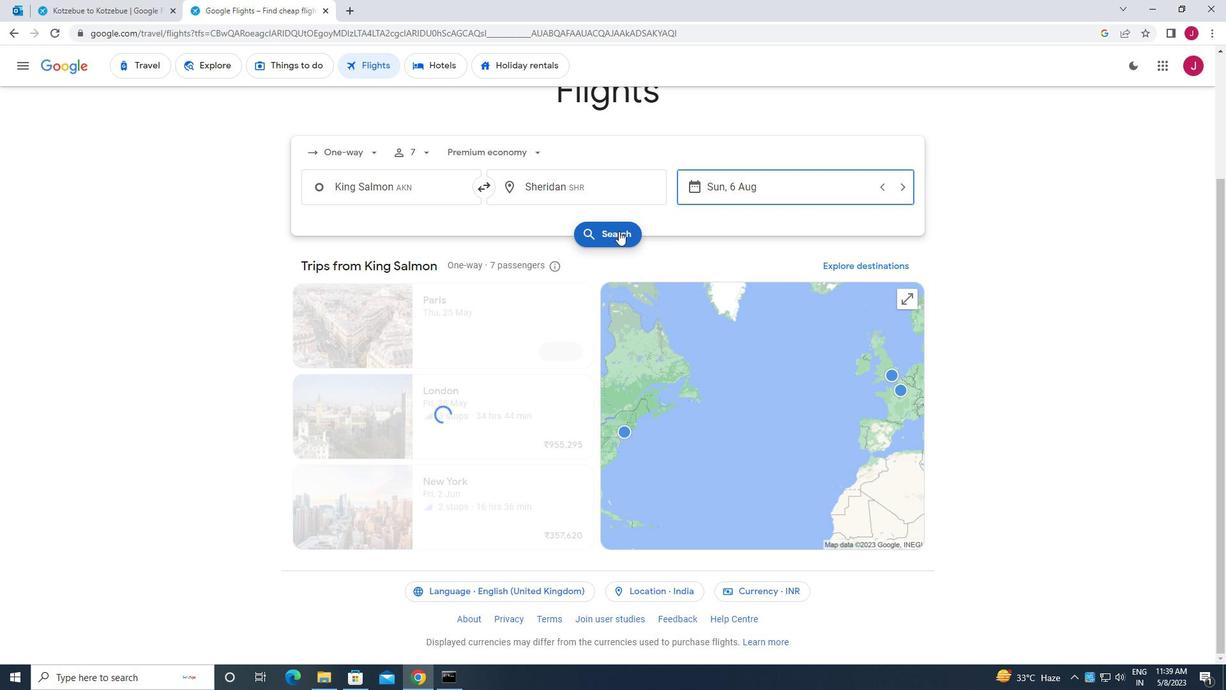 
Action: Mouse moved to (335, 185)
Screenshot: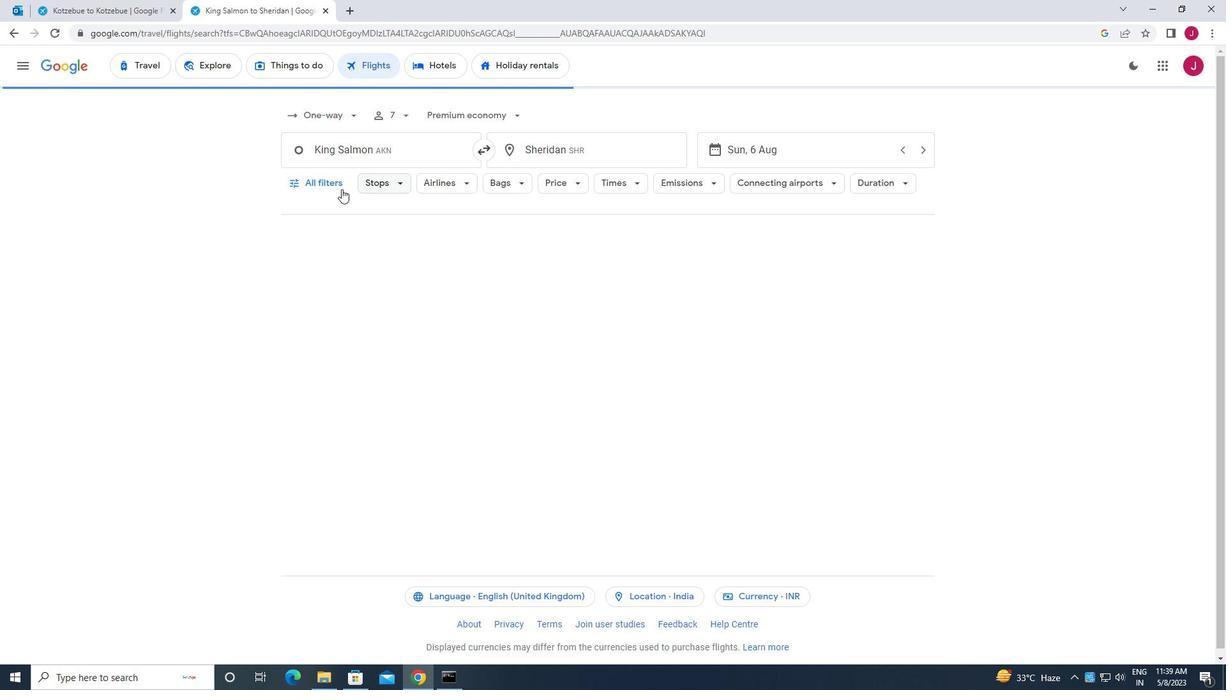 
Action: Mouse pressed left at (335, 185)
Screenshot: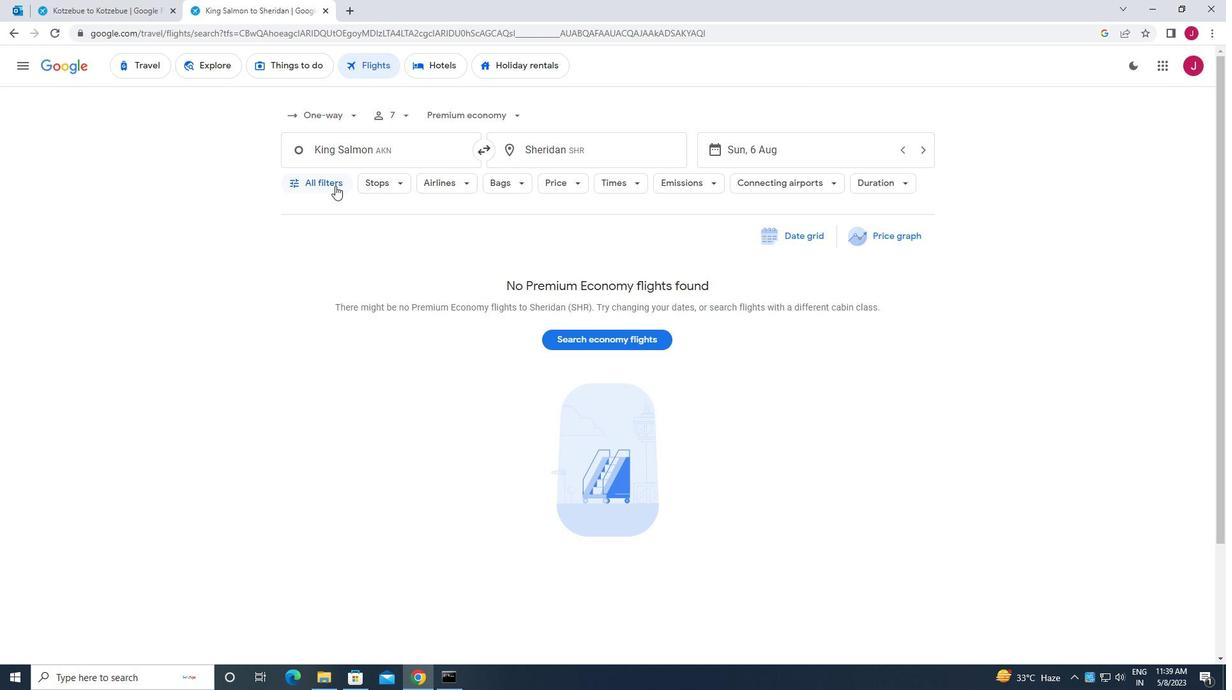 
Action: Mouse moved to (375, 308)
Screenshot: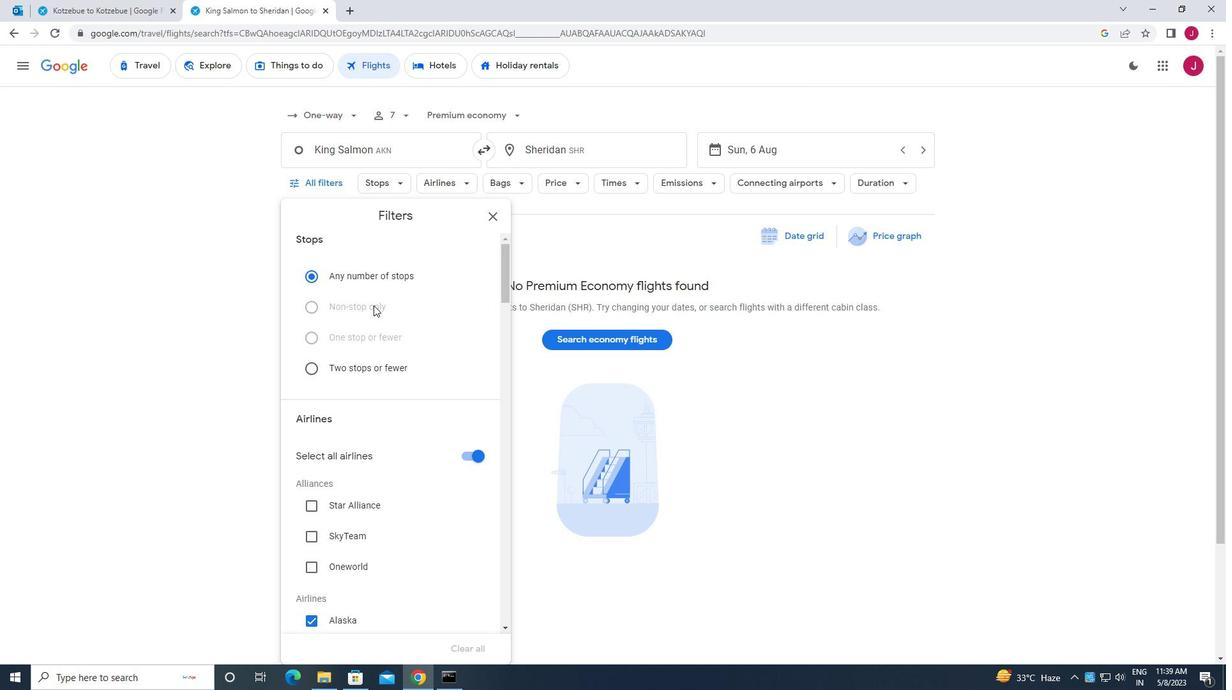 
Action: Mouse scrolled (375, 308) with delta (0, 0)
Screenshot: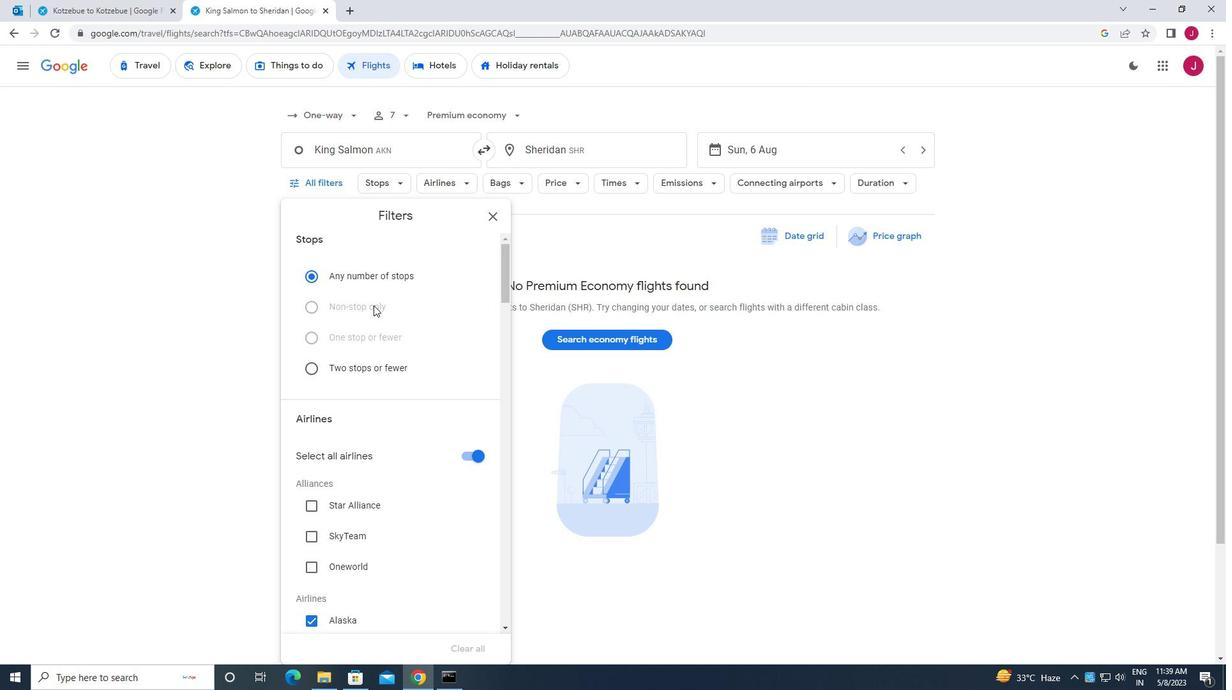 
Action: Mouse moved to (375, 309)
Screenshot: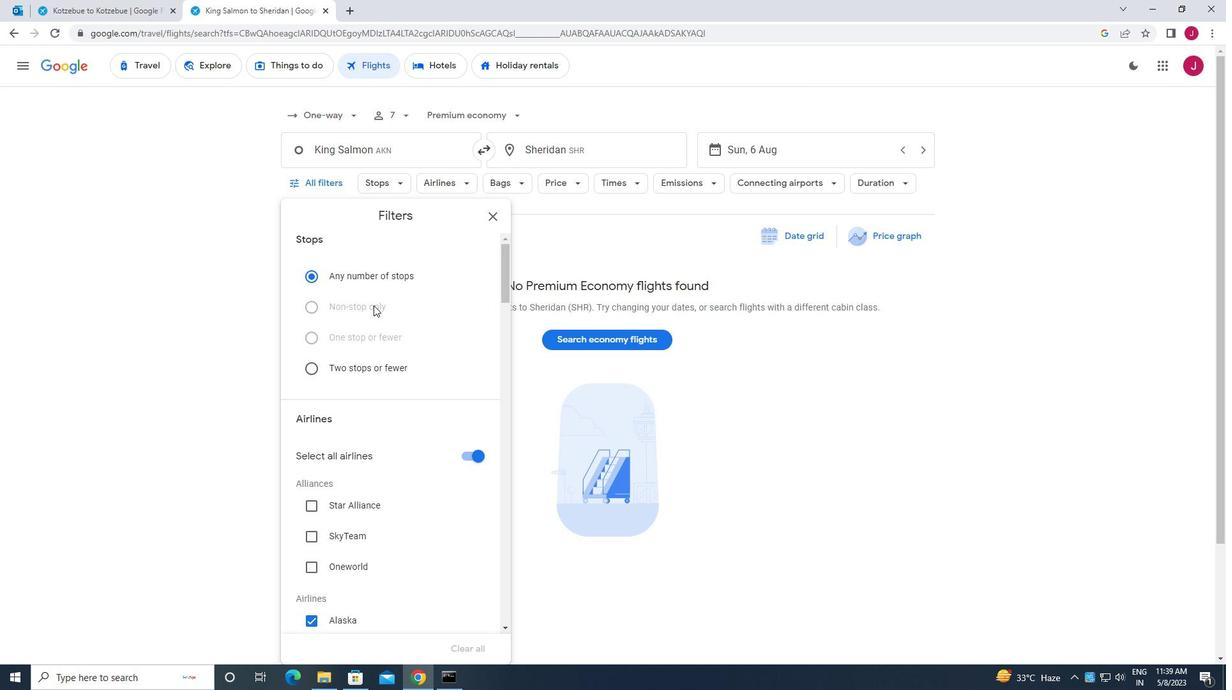 
Action: Mouse scrolled (375, 309) with delta (0, 0)
Screenshot: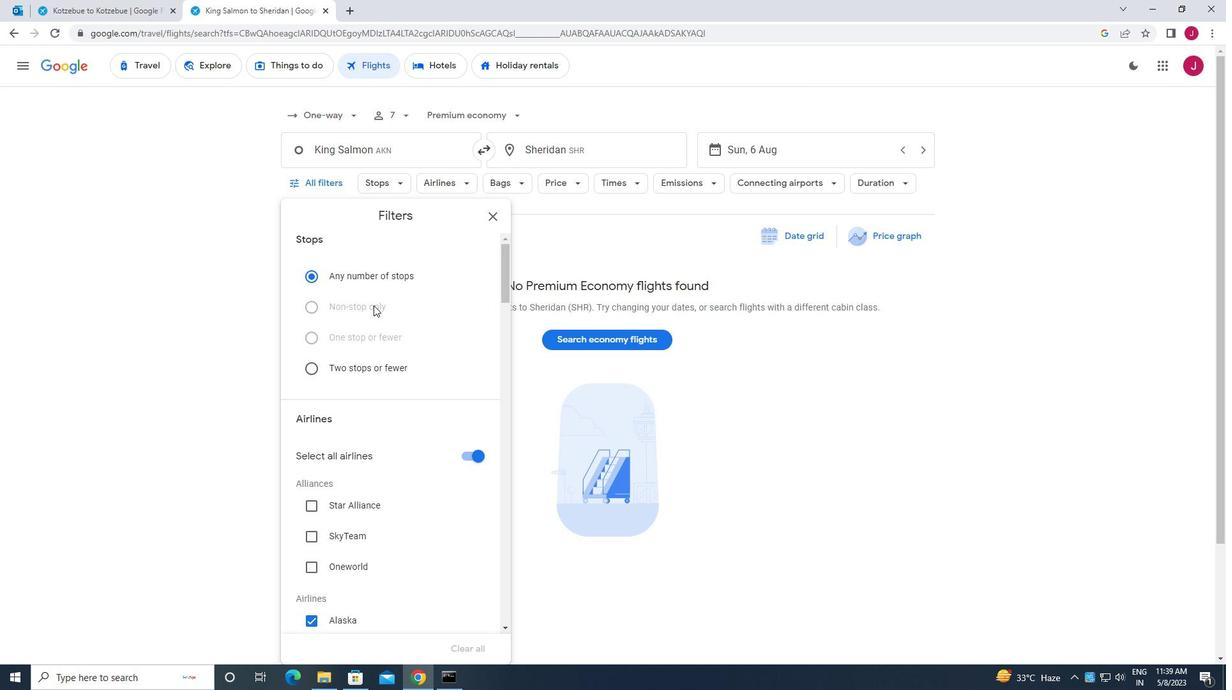 
Action: Mouse scrolled (375, 309) with delta (0, 0)
Screenshot: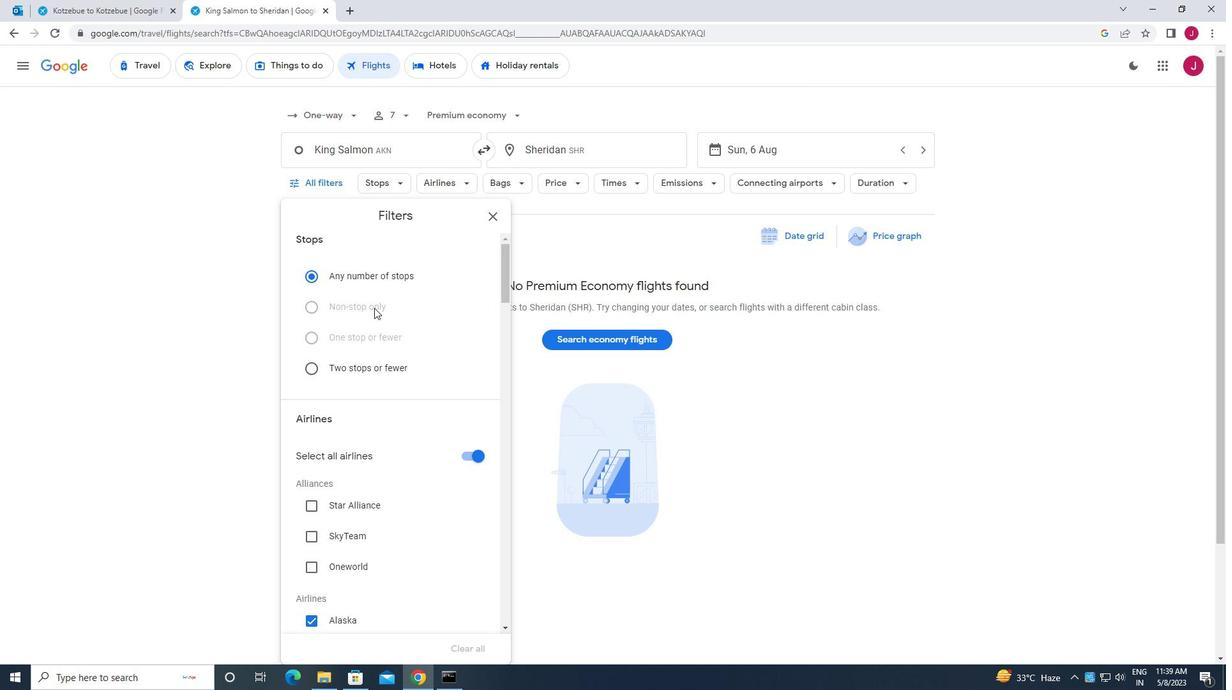 
Action: Mouse moved to (465, 265)
Screenshot: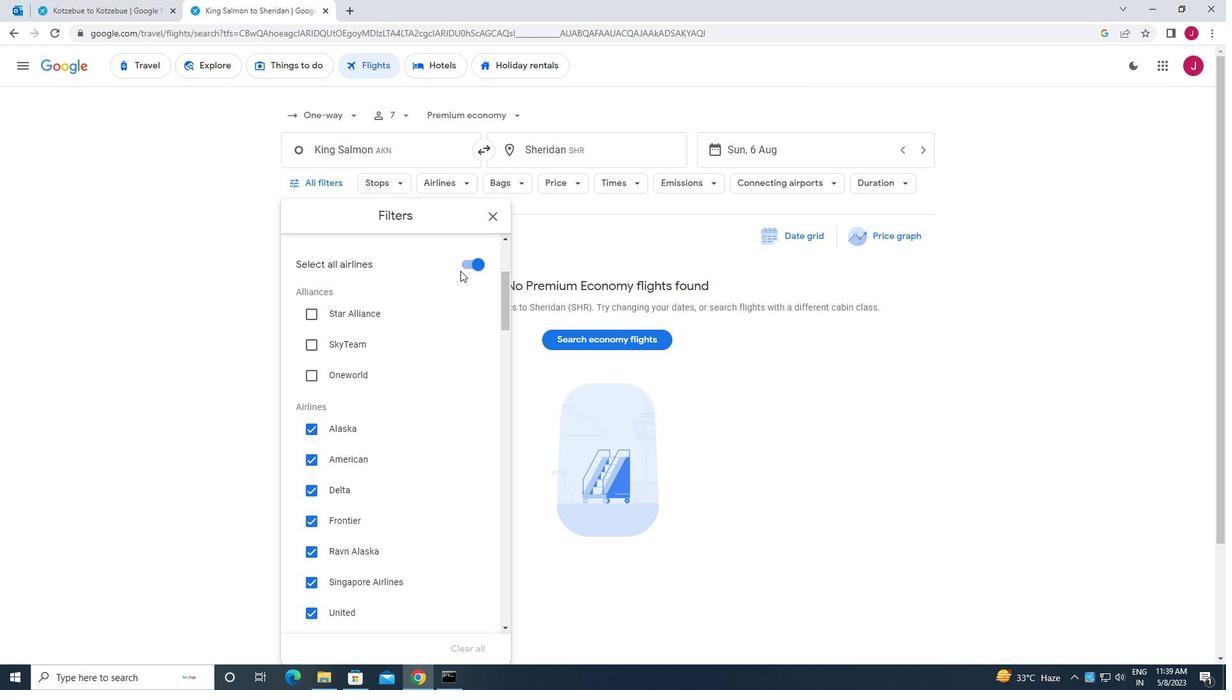 
Action: Mouse pressed left at (465, 265)
Screenshot: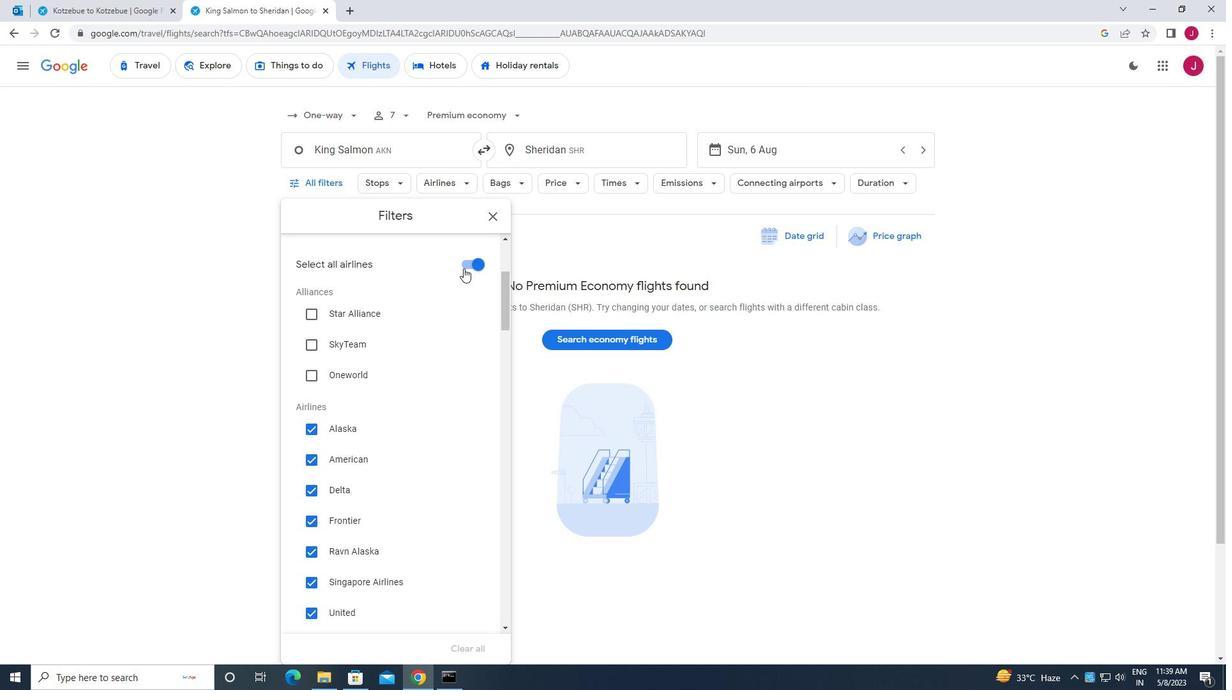 
Action: Mouse moved to (378, 339)
Screenshot: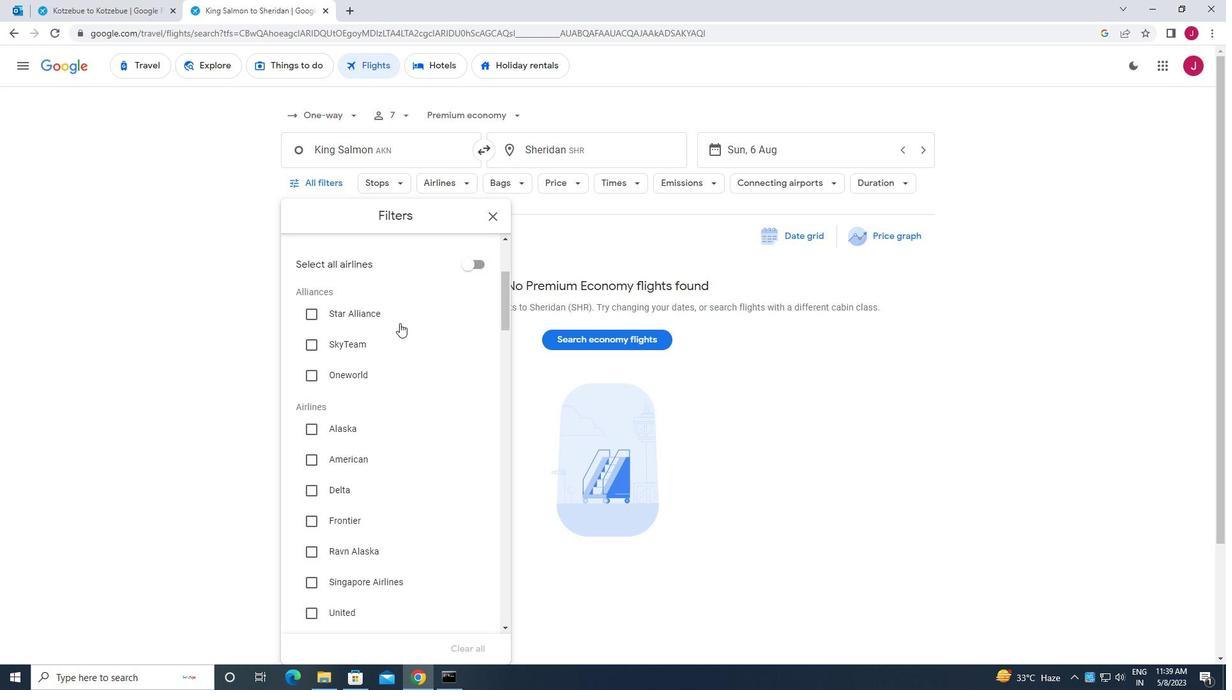 
Action: Mouse scrolled (378, 338) with delta (0, 0)
Screenshot: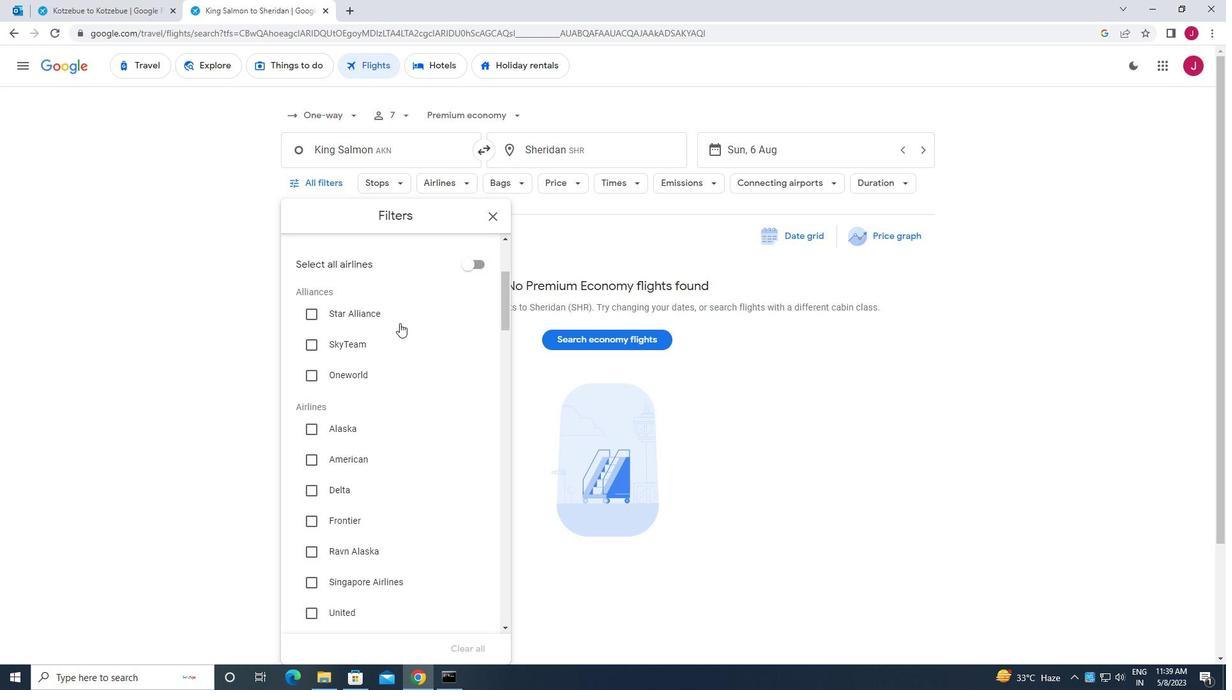 
Action: Mouse scrolled (378, 338) with delta (0, 0)
Screenshot: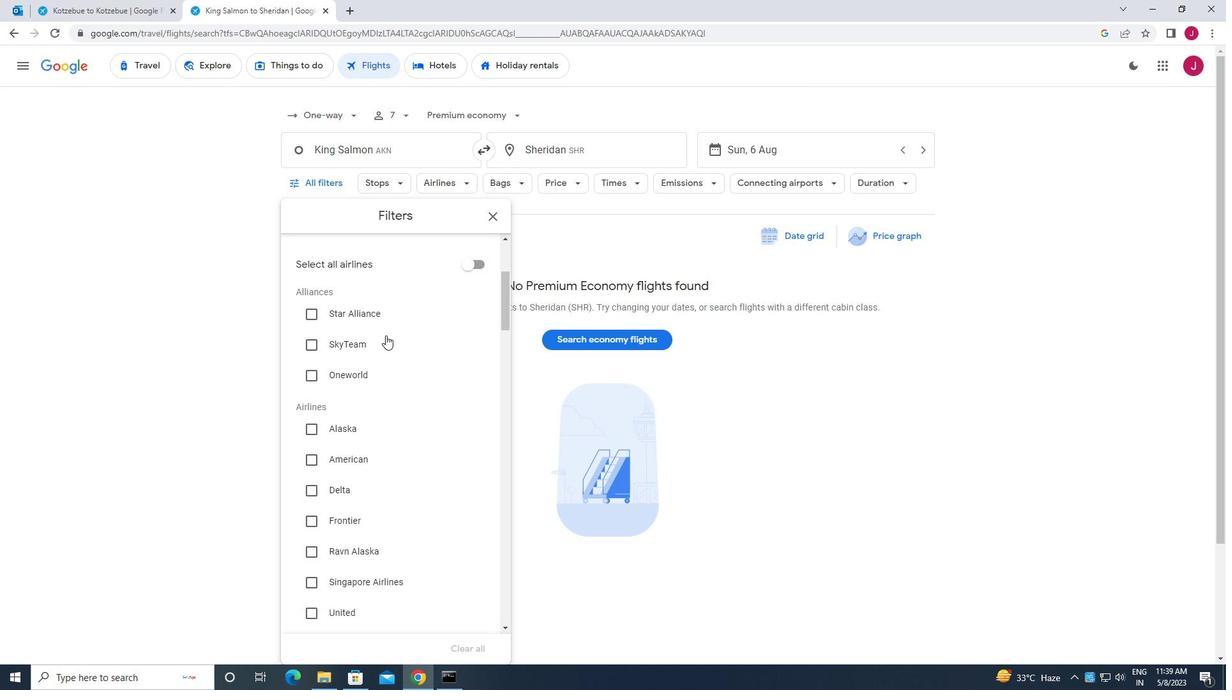 
Action: Mouse scrolled (378, 338) with delta (0, 0)
Screenshot: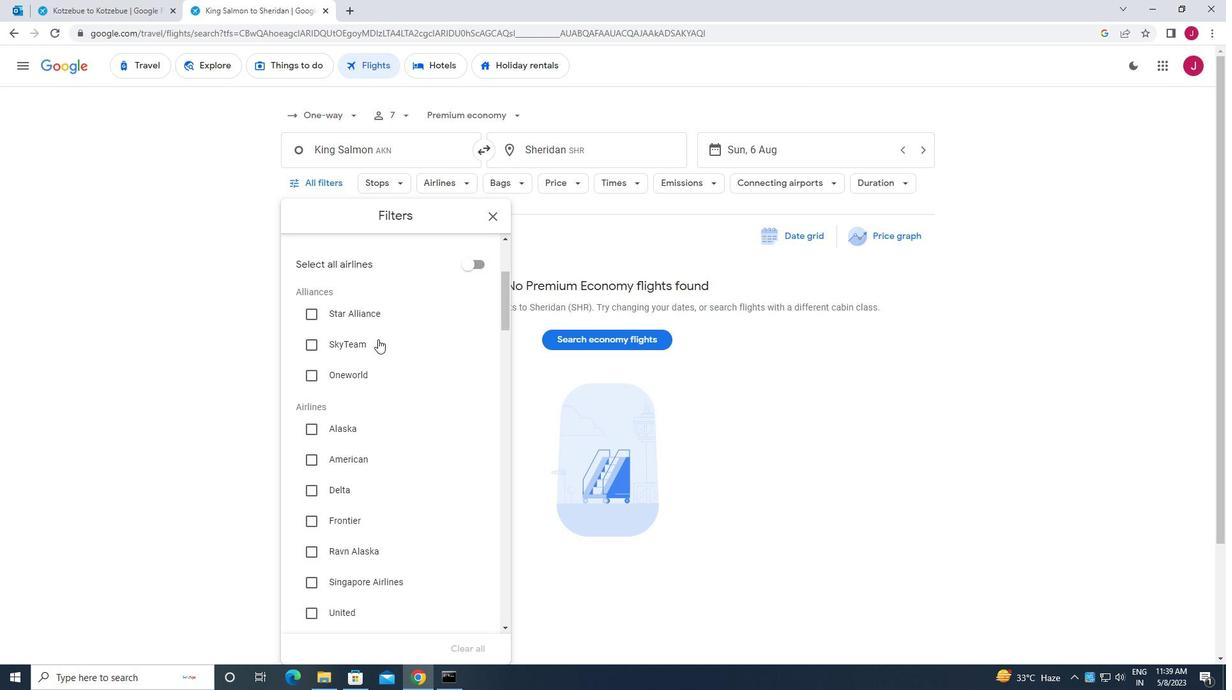 
Action: Mouse moved to (312, 298)
Screenshot: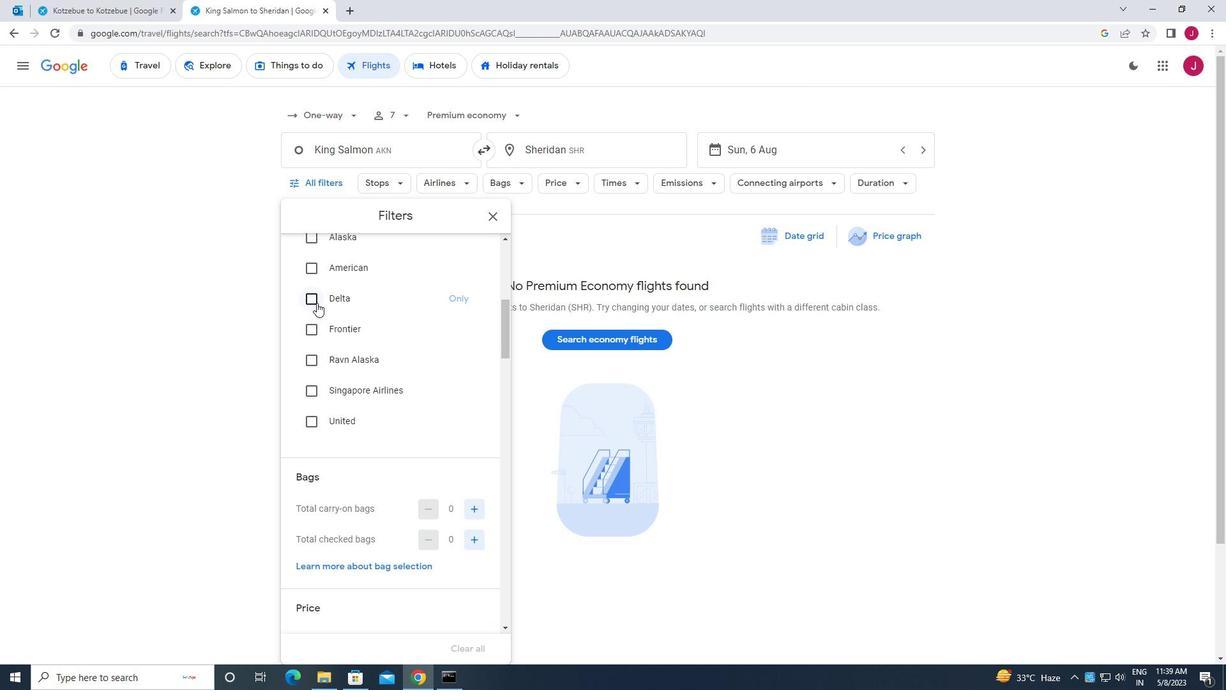 
Action: Mouse pressed left at (312, 298)
Screenshot: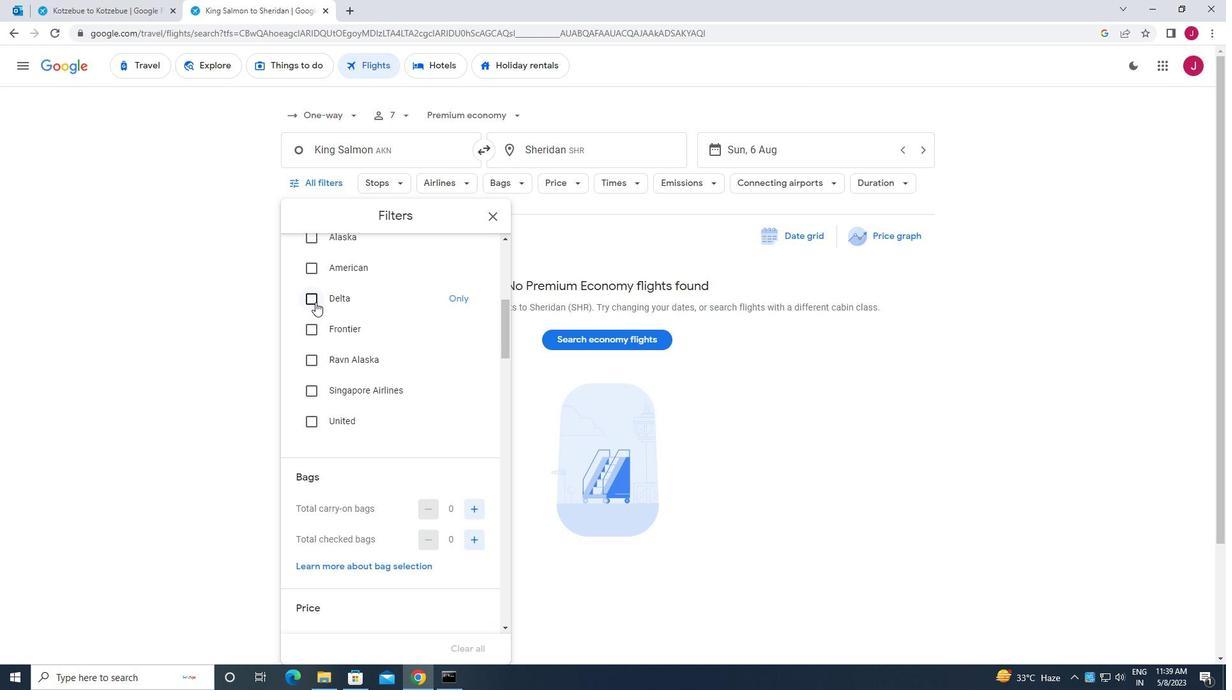 
Action: Mouse moved to (413, 311)
Screenshot: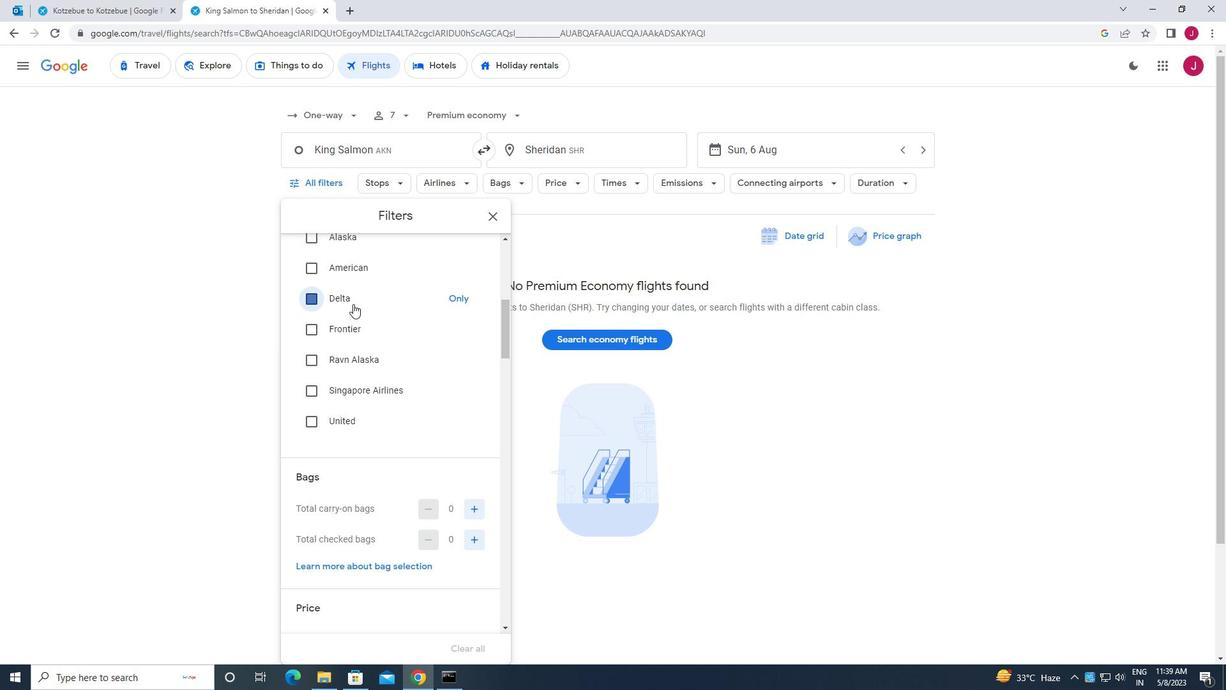 
Action: Mouse scrolled (413, 310) with delta (0, 0)
Screenshot: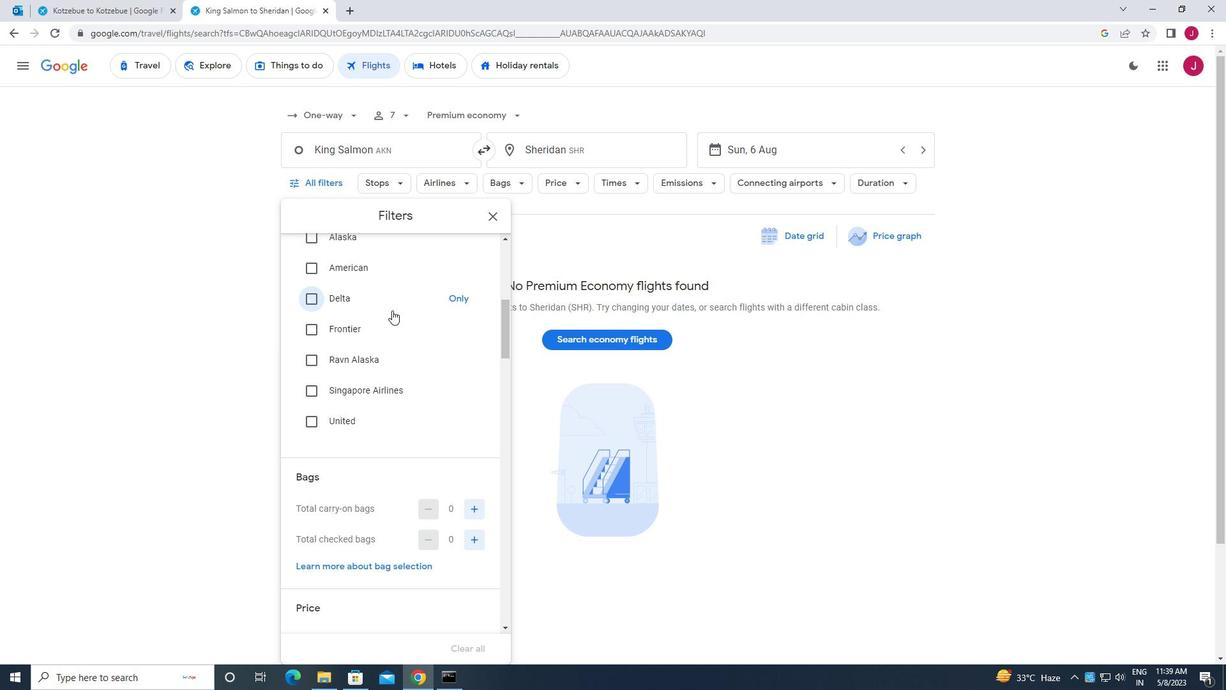 
Action: Mouse scrolled (413, 310) with delta (0, 0)
Screenshot: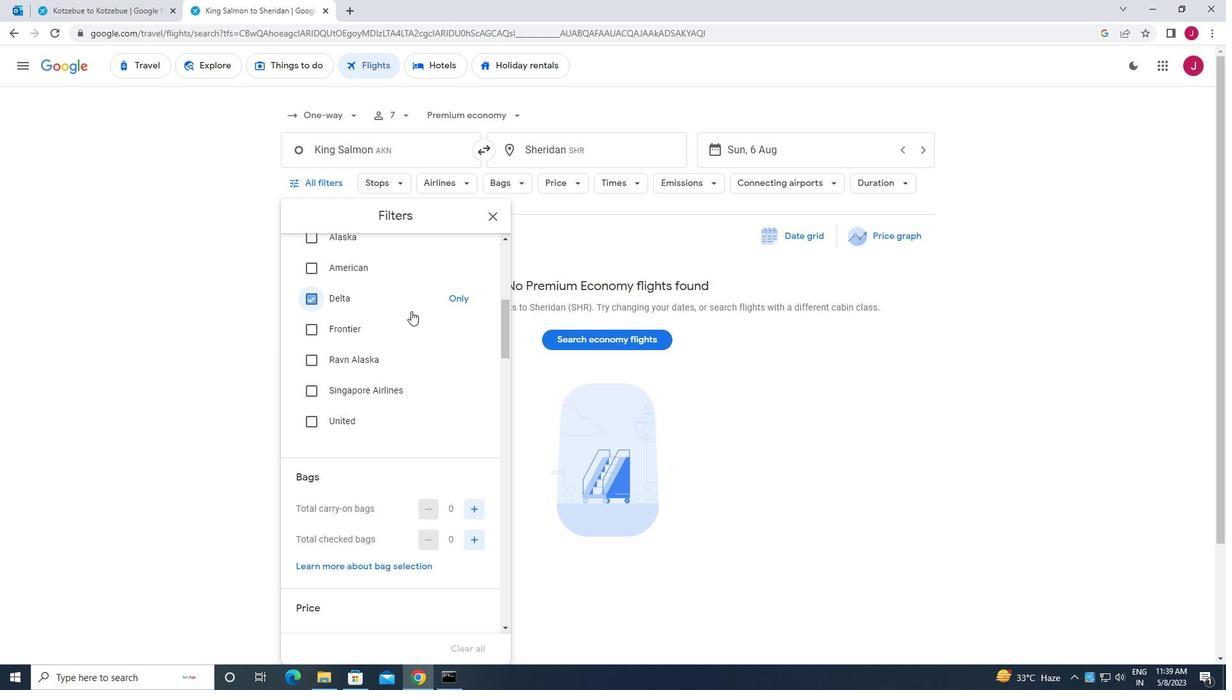 
Action: Mouse scrolled (413, 310) with delta (0, 0)
Screenshot: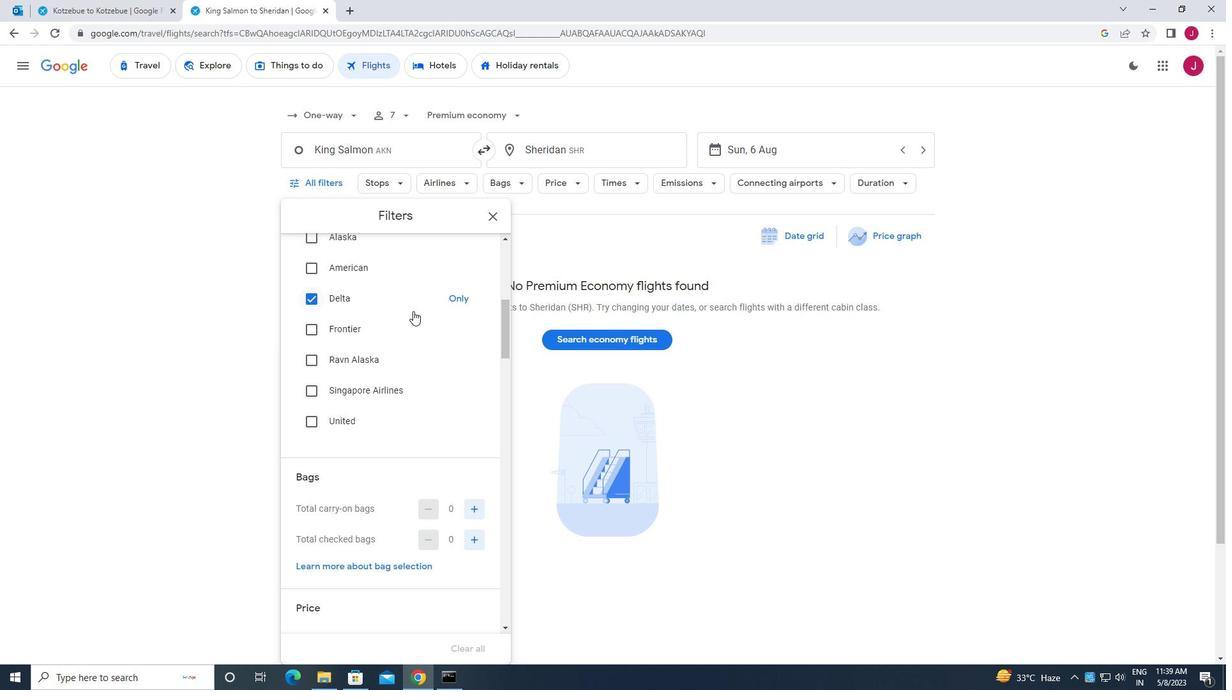 
Action: Mouse scrolled (413, 310) with delta (0, 0)
Screenshot: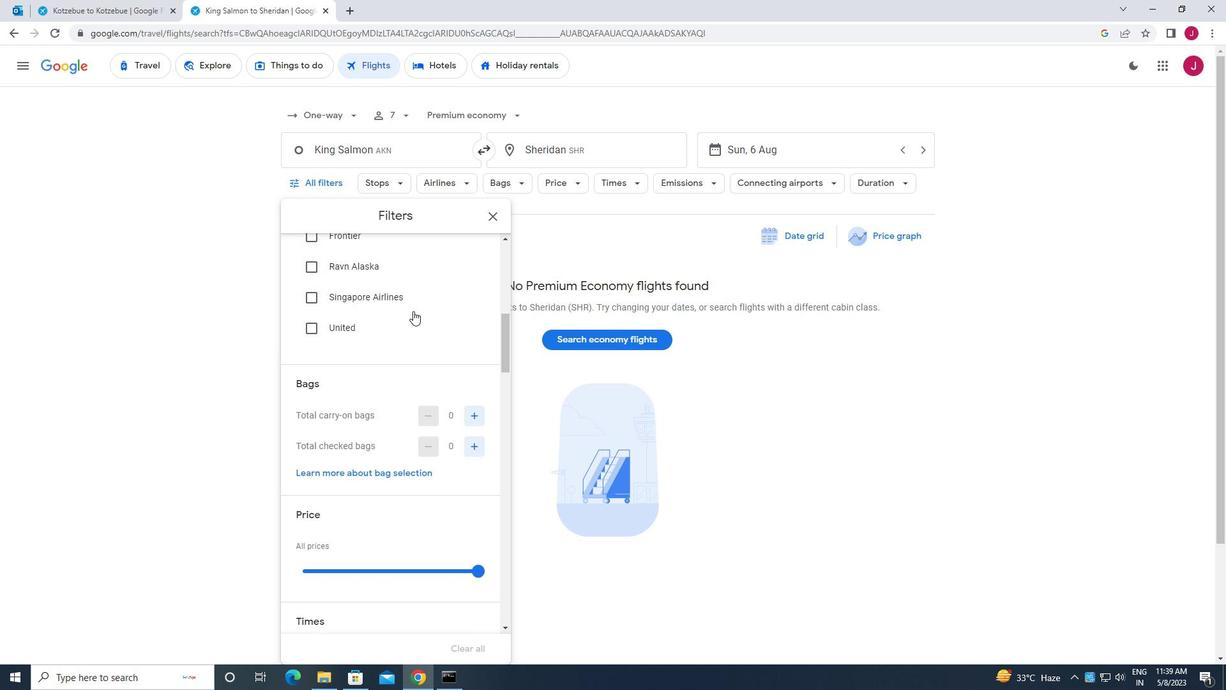 
Action: Mouse moved to (470, 277)
Screenshot: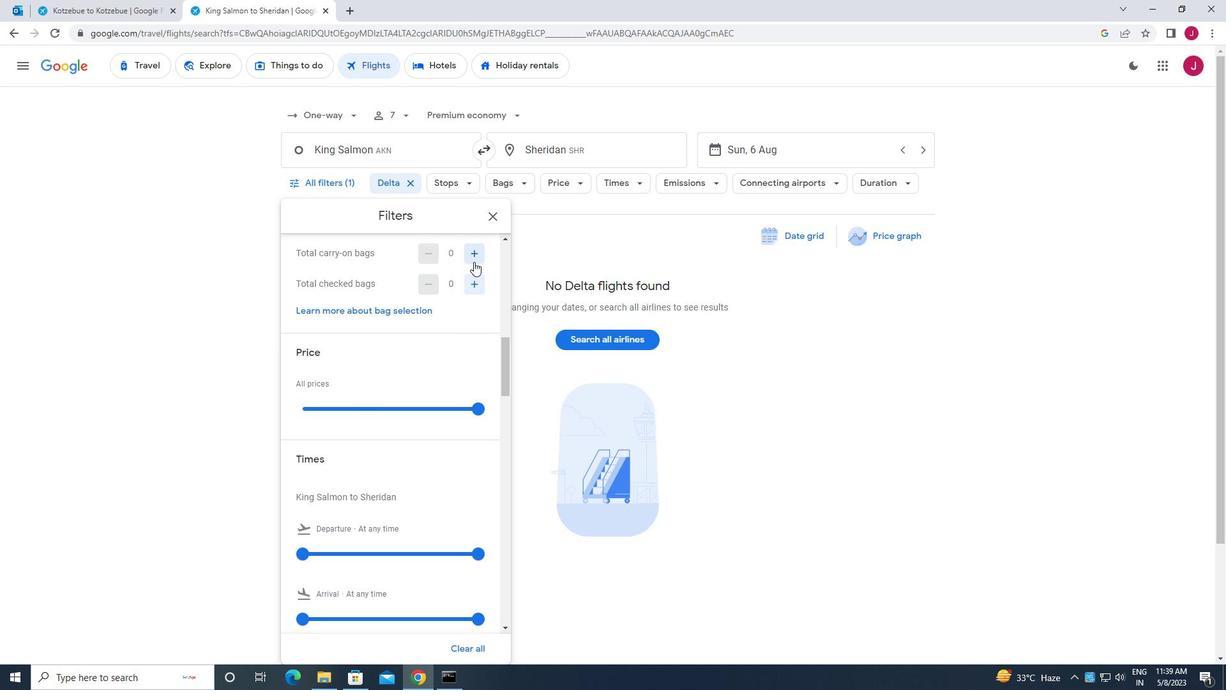 
Action: Mouse pressed left at (470, 277)
Screenshot: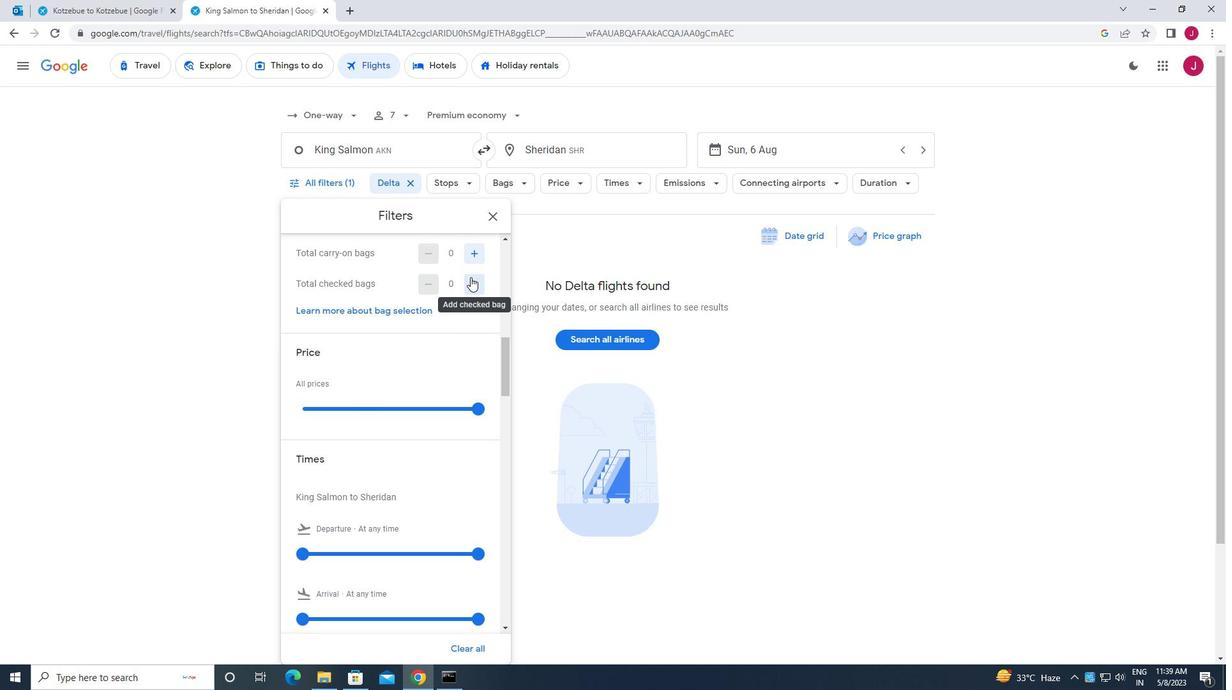 
Action: Mouse pressed left at (470, 277)
Screenshot: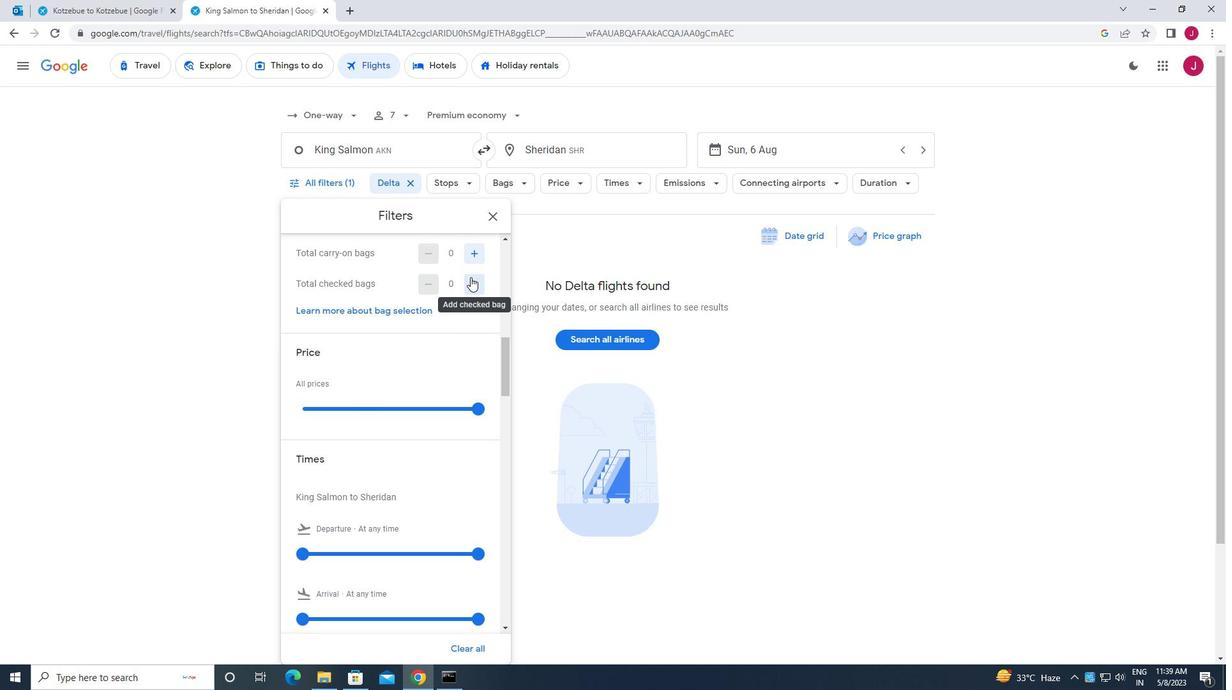 
Action: Mouse pressed left at (470, 277)
Screenshot: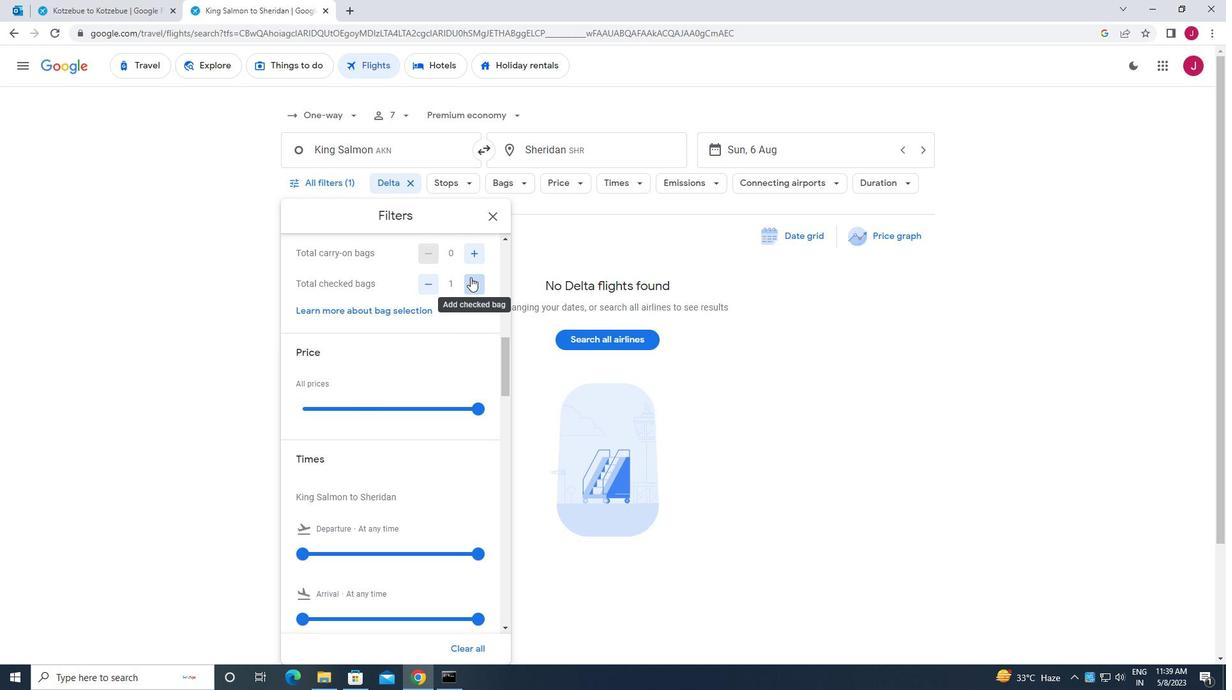 
Action: Mouse pressed left at (470, 277)
Screenshot: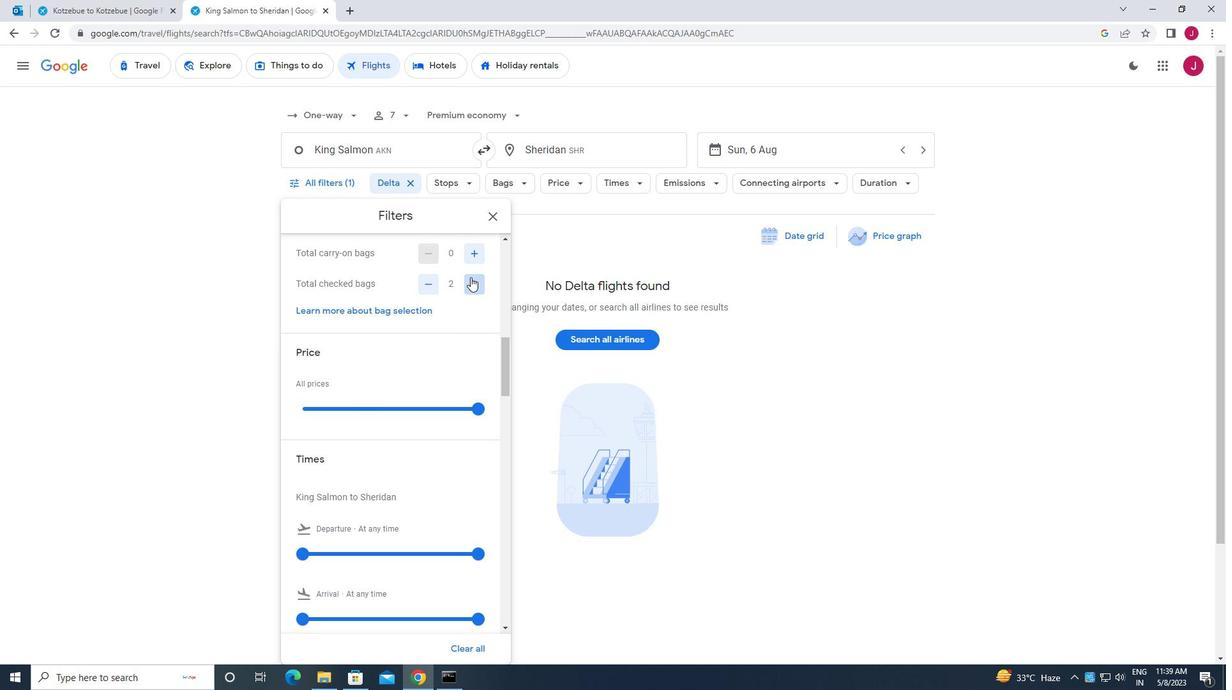 
Action: Mouse pressed left at (470, 277)
Screenshot: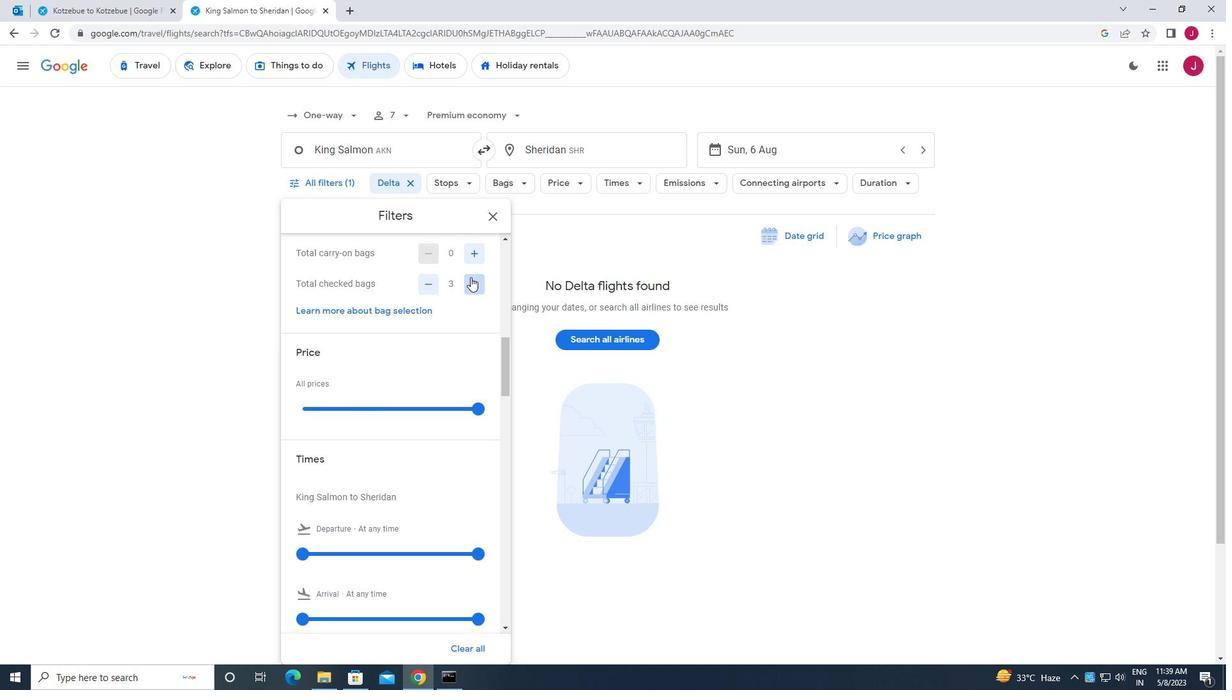 
Action: Mouse pressed left at (470, 277)
Screenshot: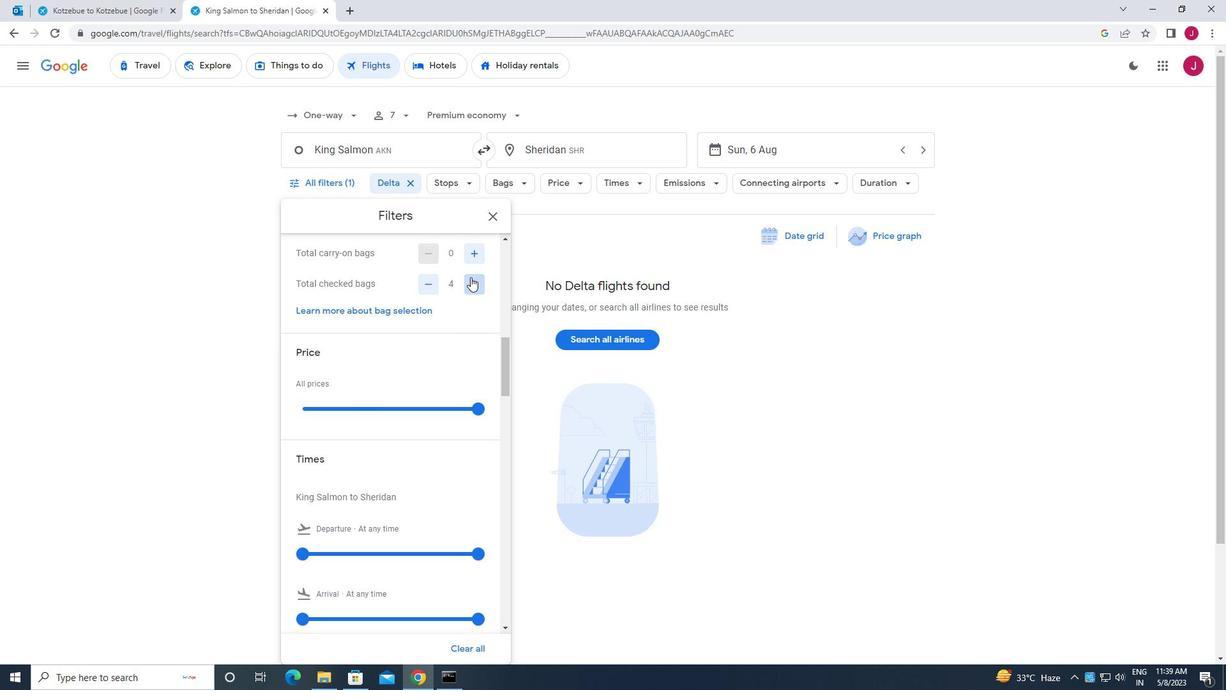 
Action: Mouse pressed left at (470, 277)
Screenshot: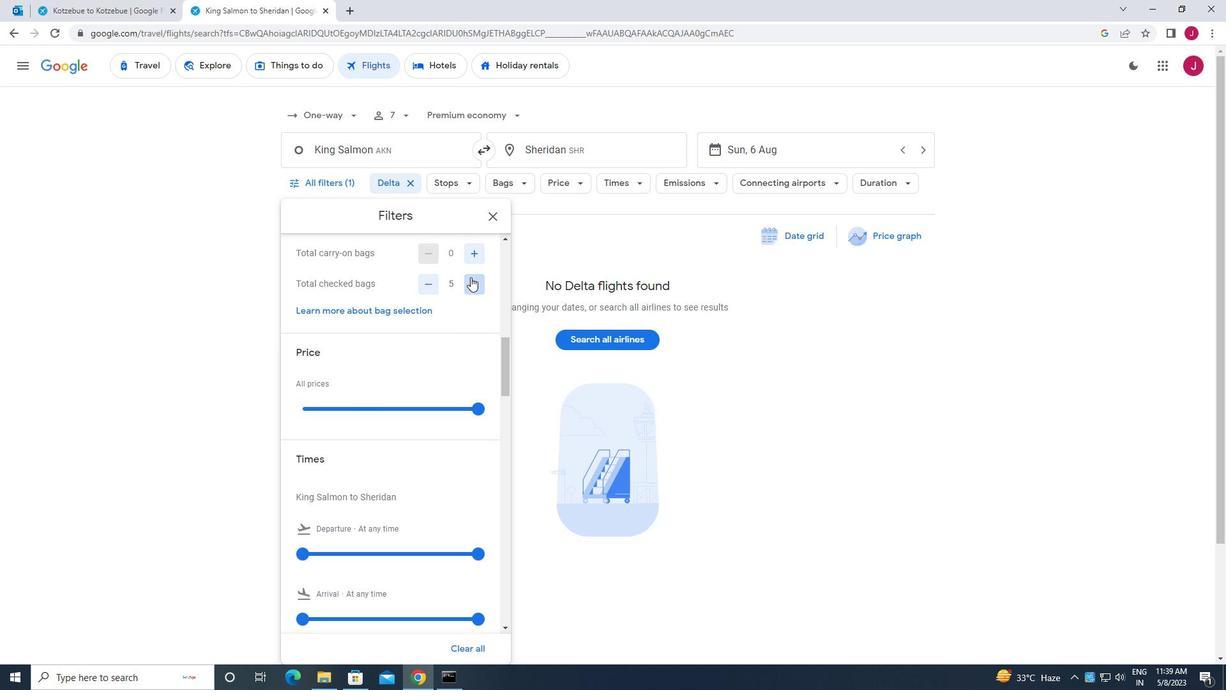 
Action: Mouse pressed left at (470, 277)
Screenshot: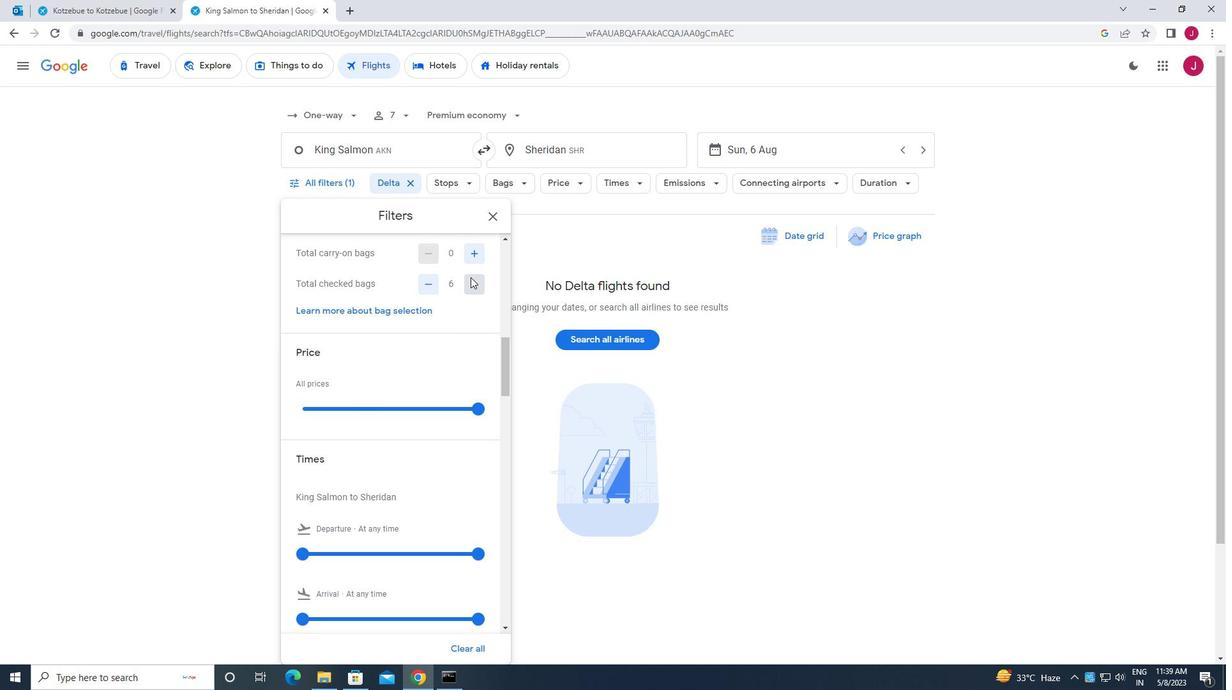 
Action: Mouse moved to (478, 407)
Screenshot: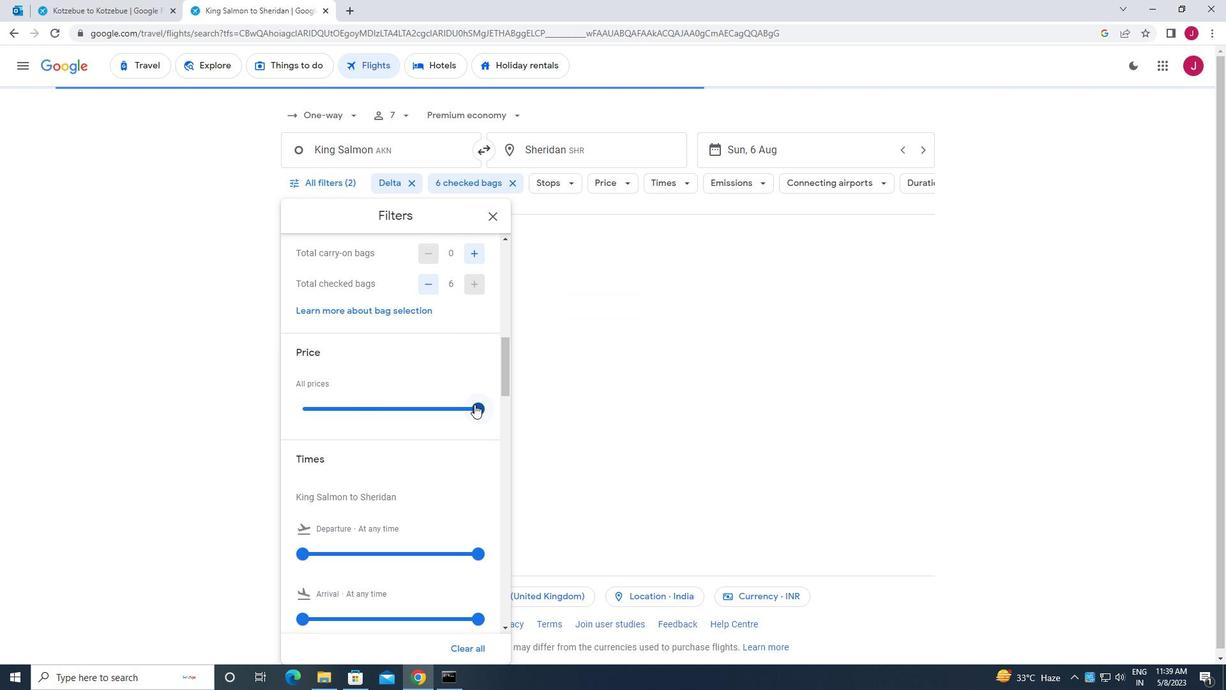 
Action: Mouse pressed left at (478, 407)
Screenshot: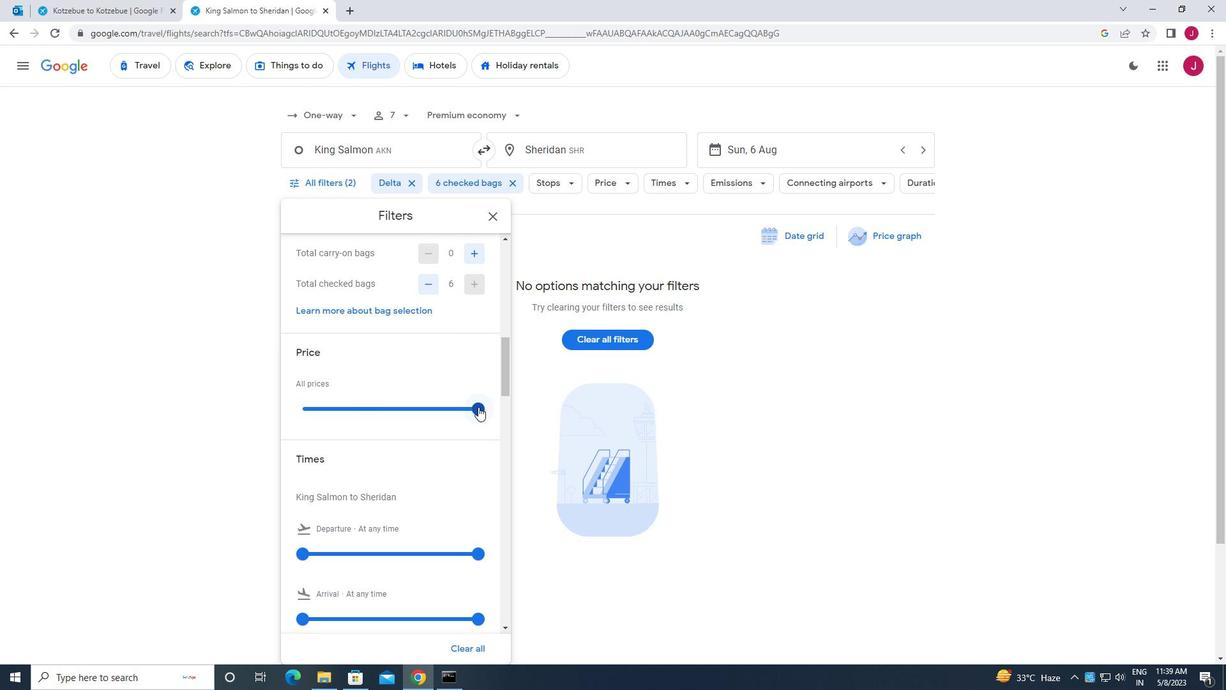 
Action: Mouse moved to (474, 393)
Screenshot: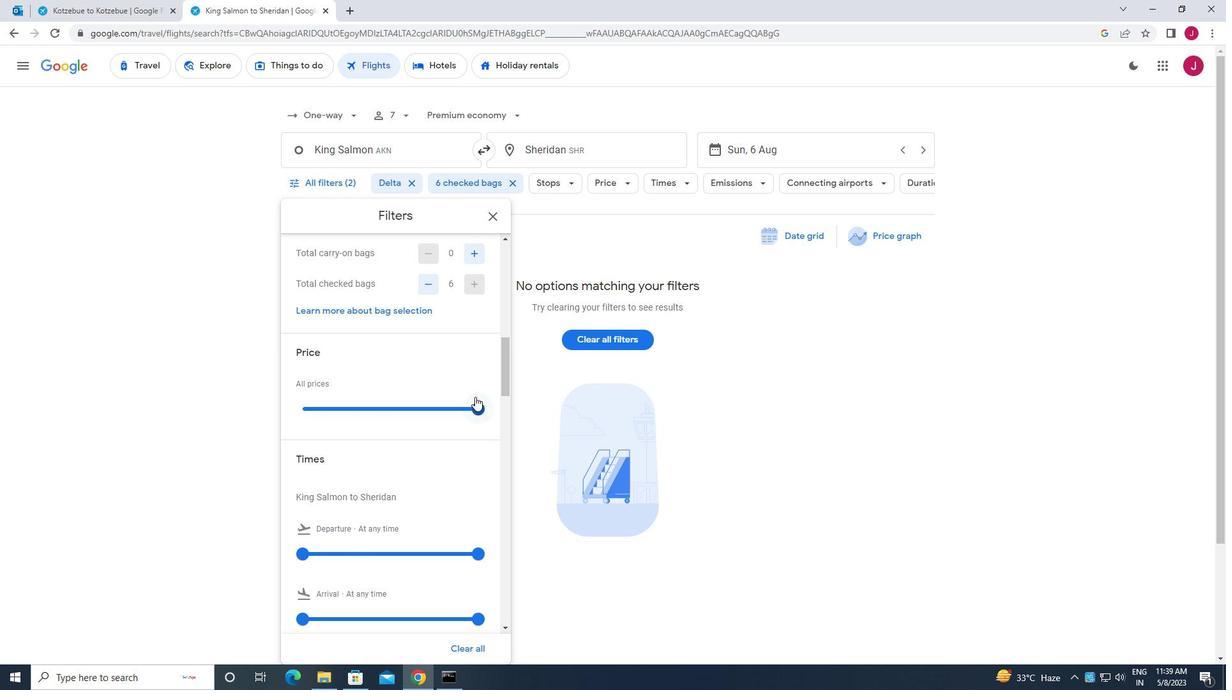 
Action: Mouse scrolled (474, 392) with delta (0, 0)
Screenshot: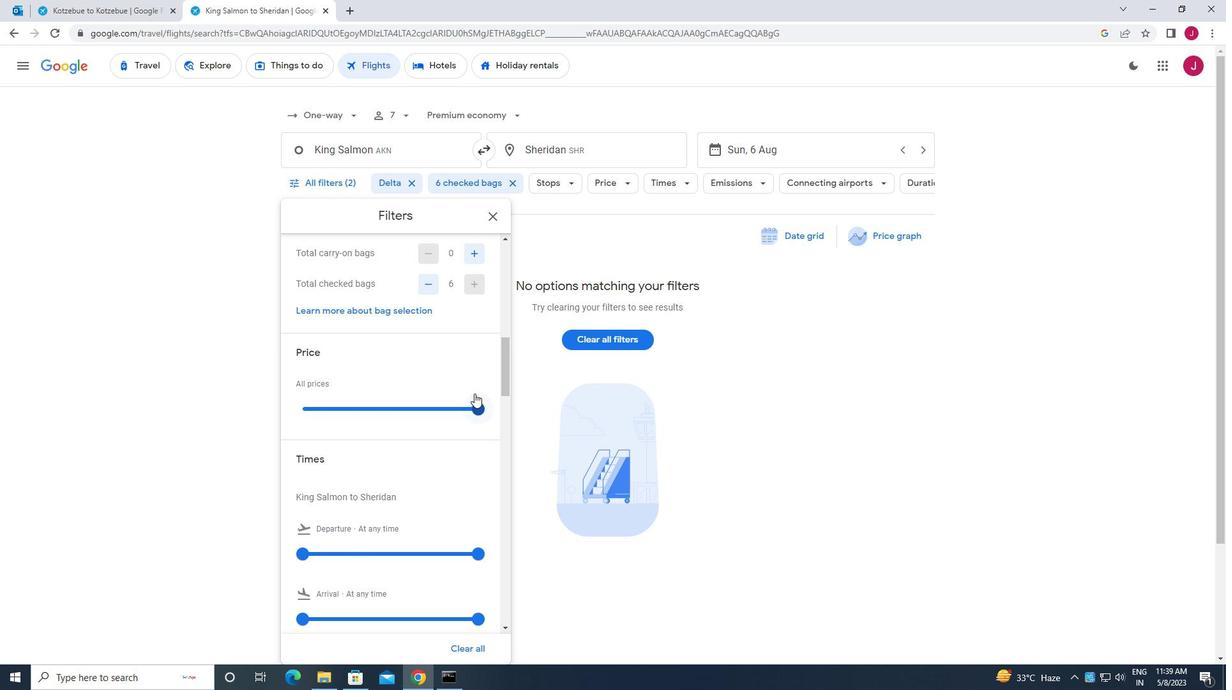 
Action: Mouse scrolled (474, 392) with delta (0, 0)
Screenshot: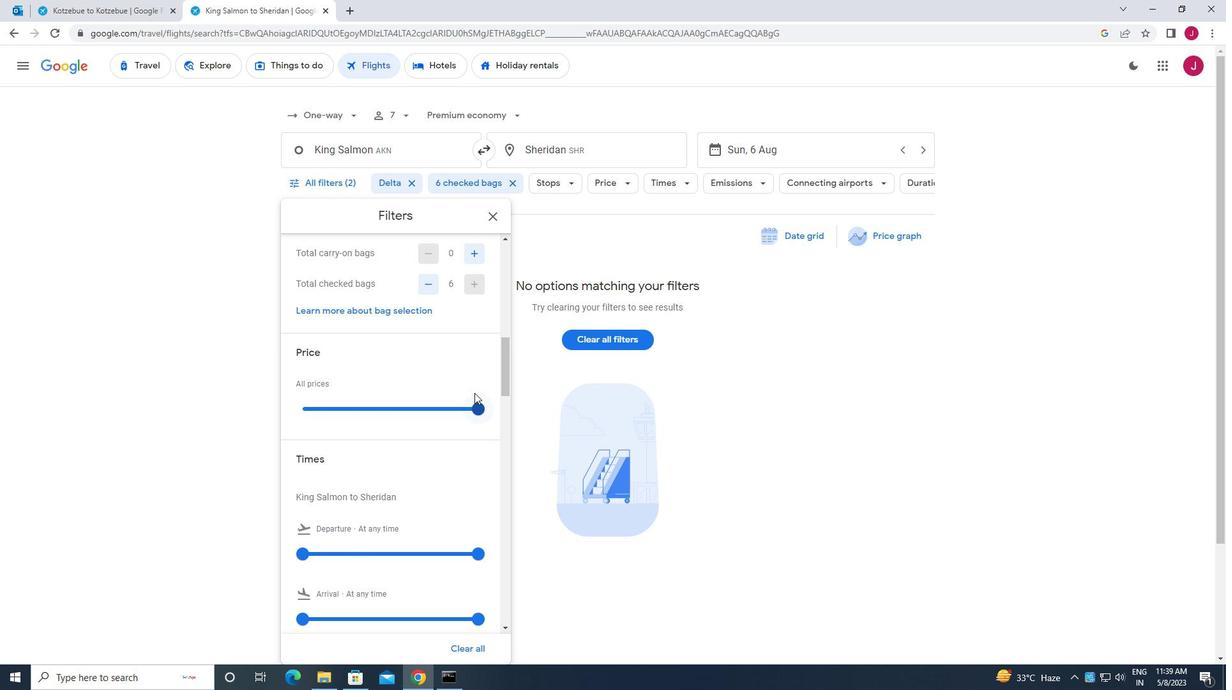 
Action: Mouse moved to (302, 422)
Screenshot: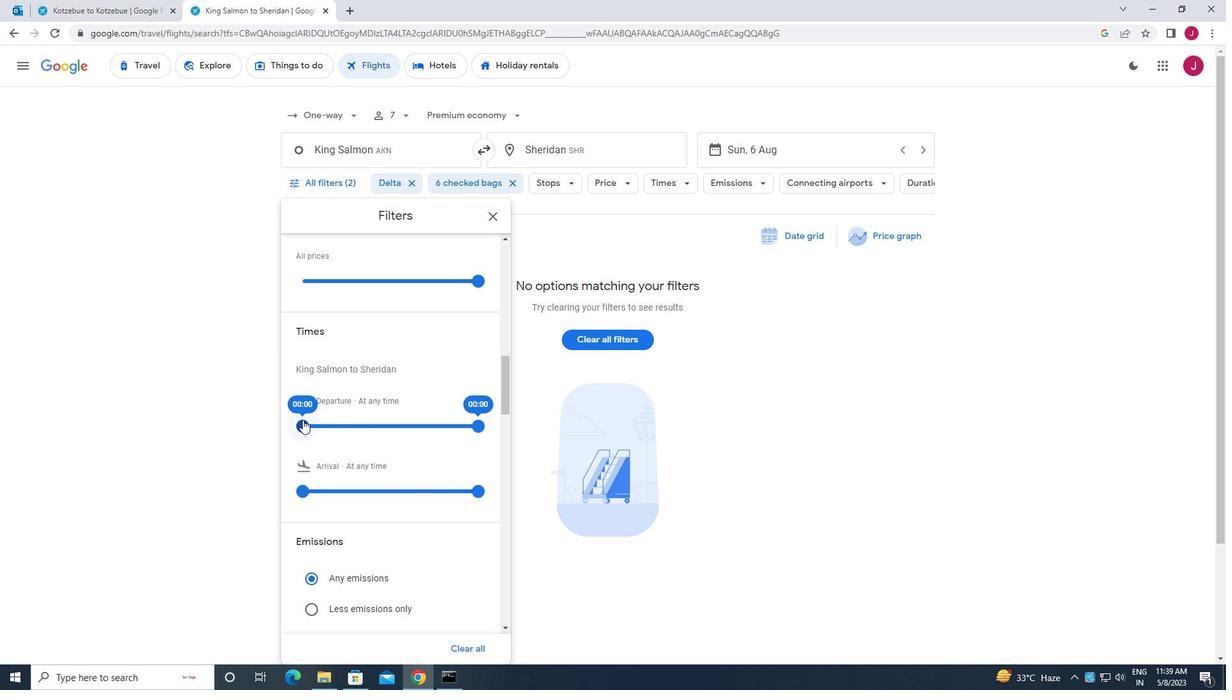 
Action: Mouse pressed left at (302, 422)
Screenshot: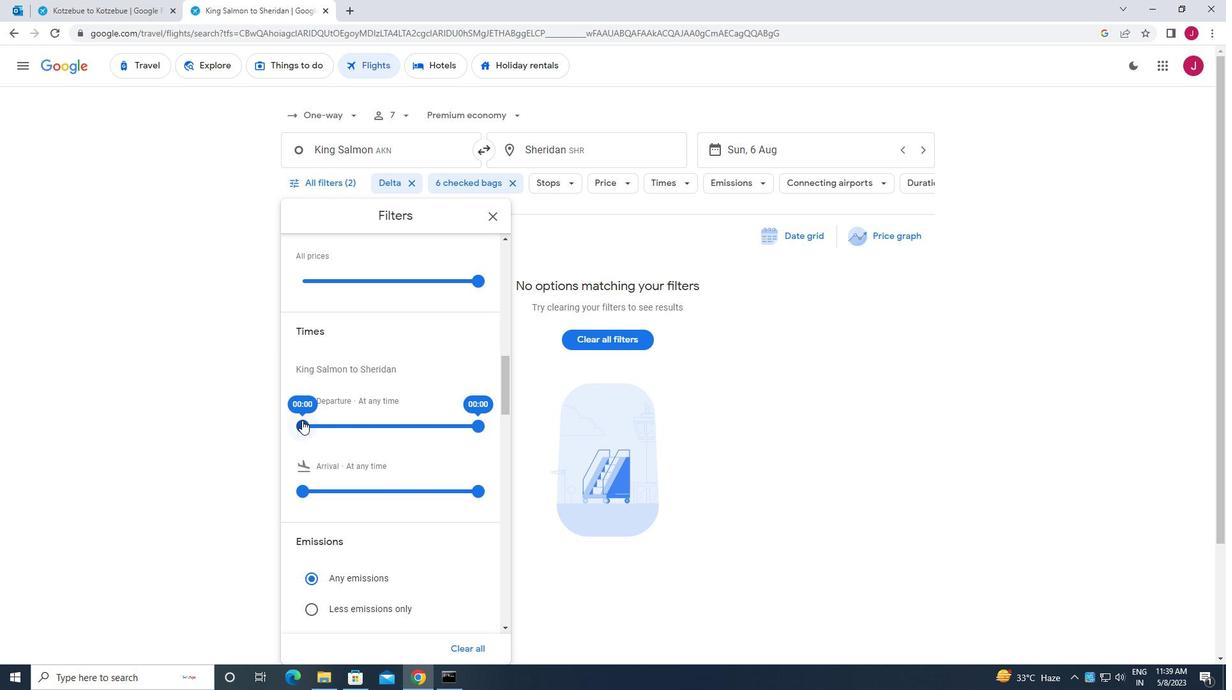 
Action: Mouse moved to (476, 423)
Screenshot: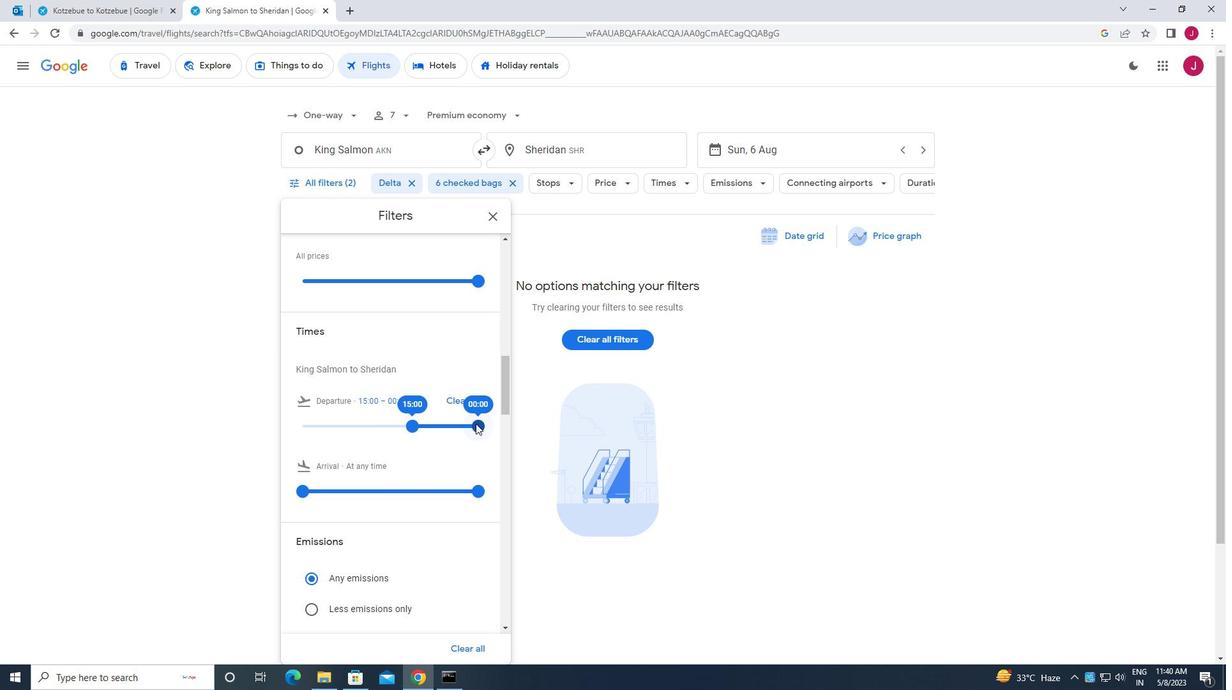 
Action: Mouse pressed left at (476, 423)
Screenshot: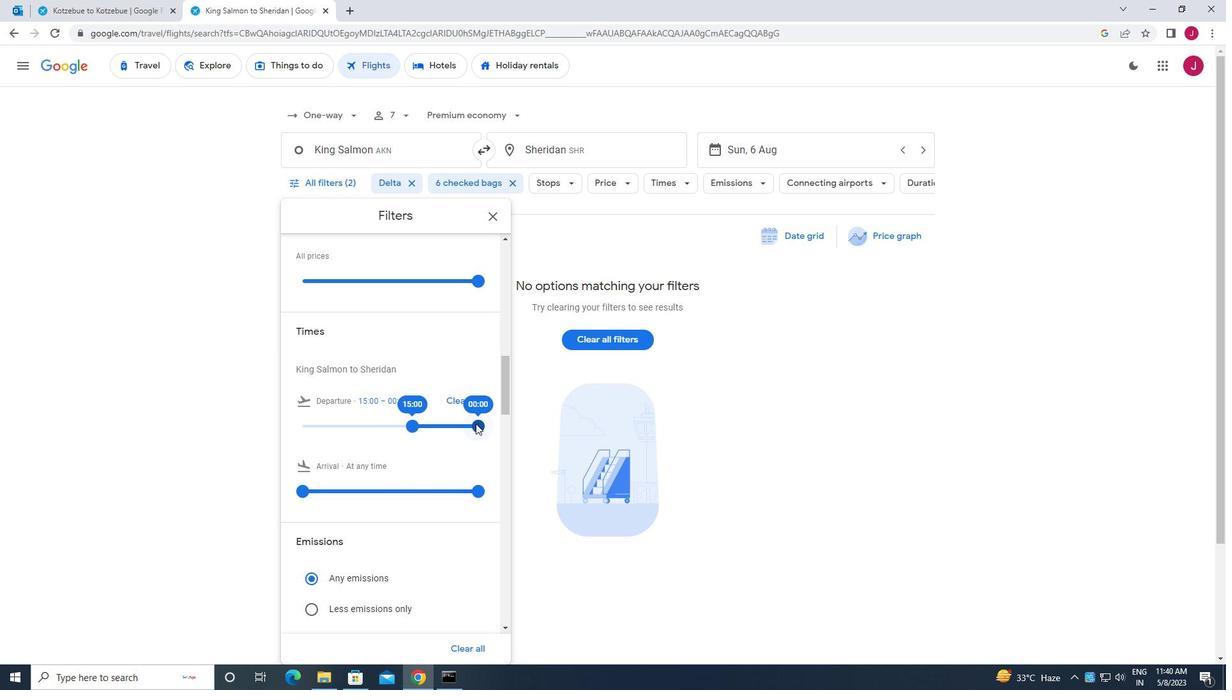 
Action: Mouse moved to (495, 219)
Screenshot: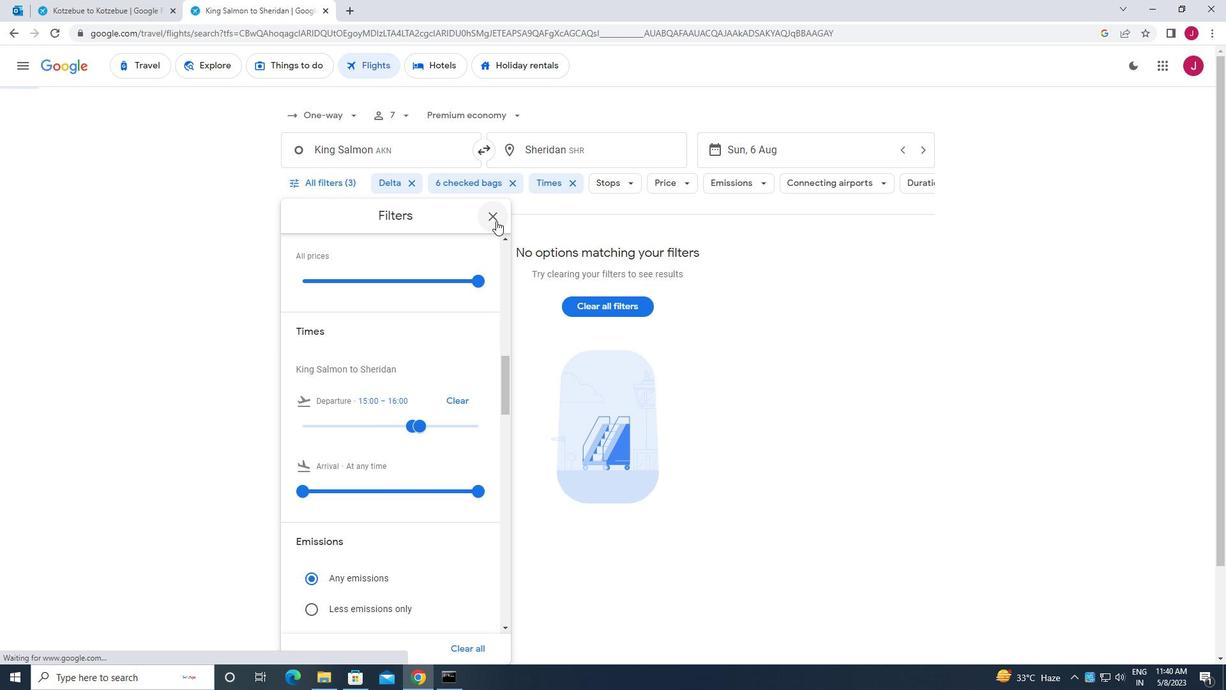 
Action: Mouse pressed left at (495, 219)
Screenshot: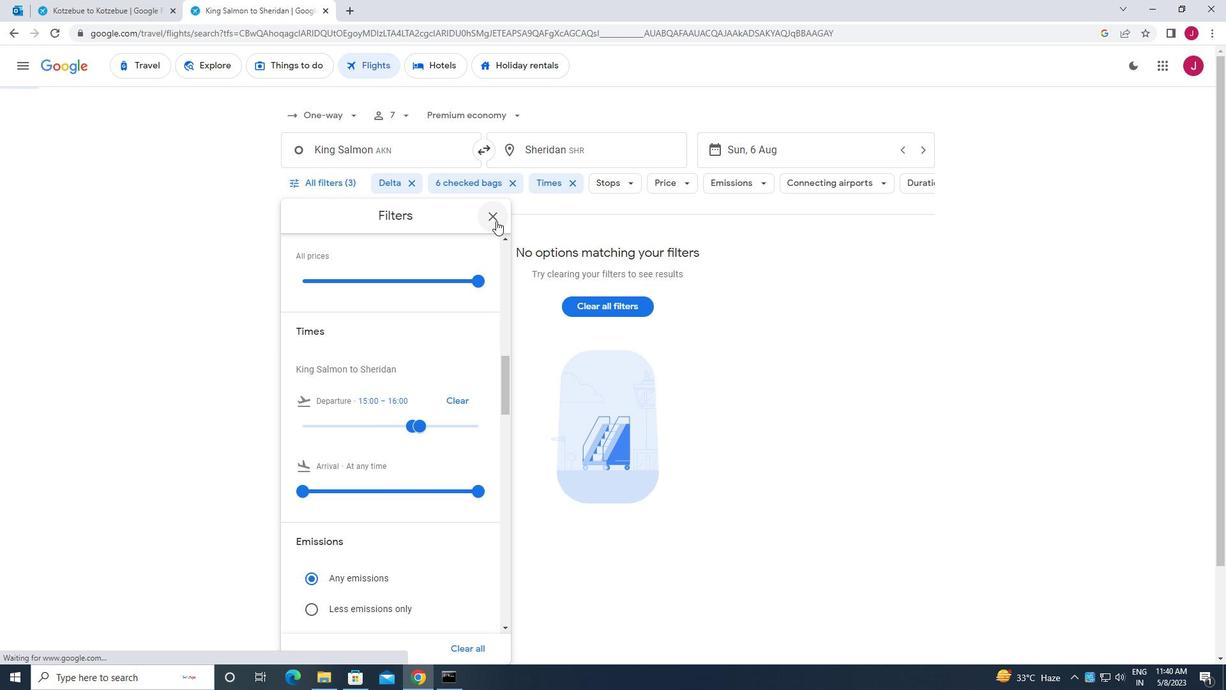 
Action: Mouse moved to (495, 219)
Screenshot: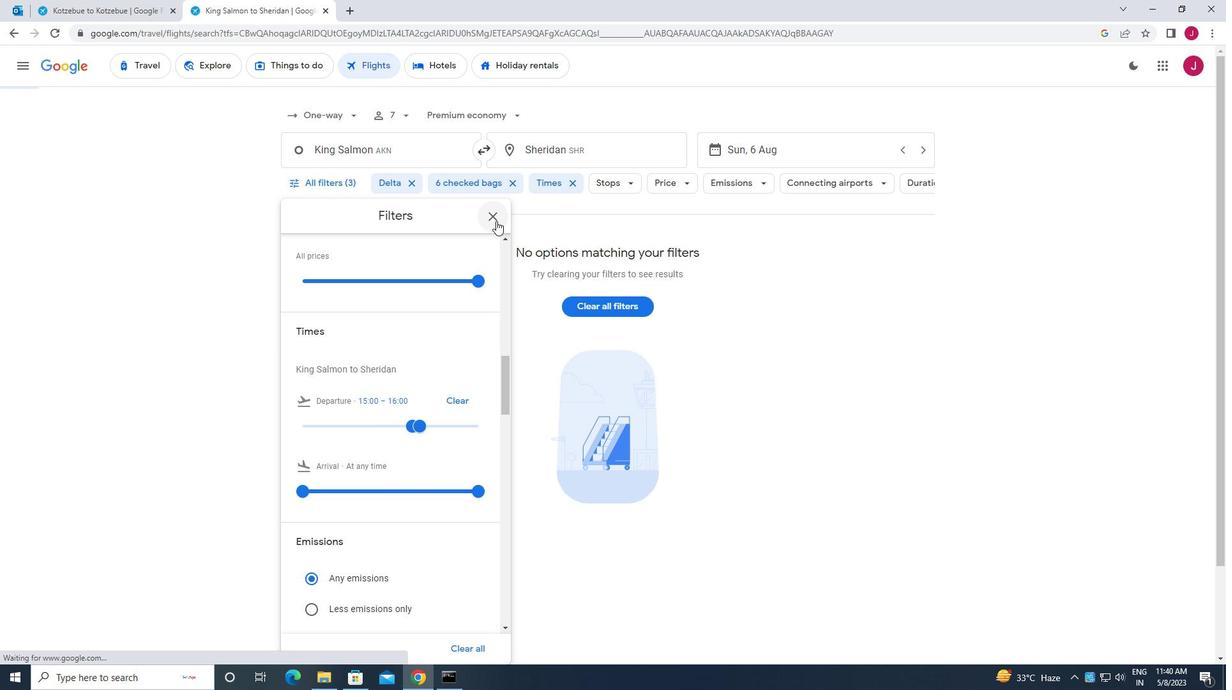 
